 Task: Add a signature Georgia Howard containing Have a great Veterans Day, Georgia Howard to email address softage.8@softage.net and add a label Haircare
Action: Mouse moved to (1093, 60)
Screenshot: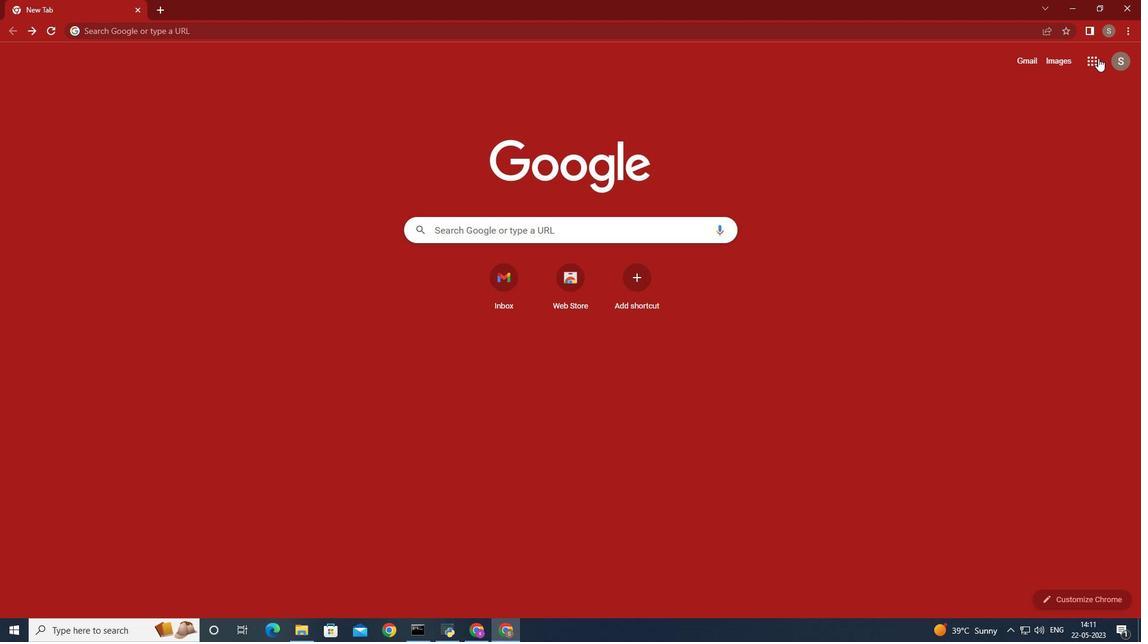 
Action: Mouse pressed left at (1093, 60)
Screenshot: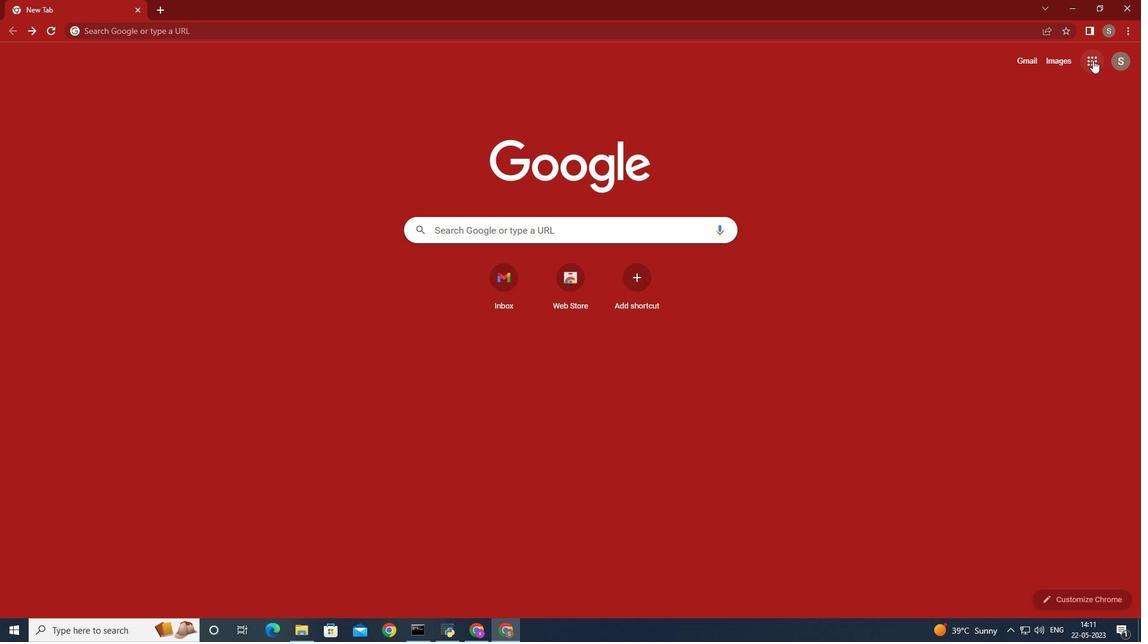 
Action: Mouse moved to (1035, 121)
Screenshot: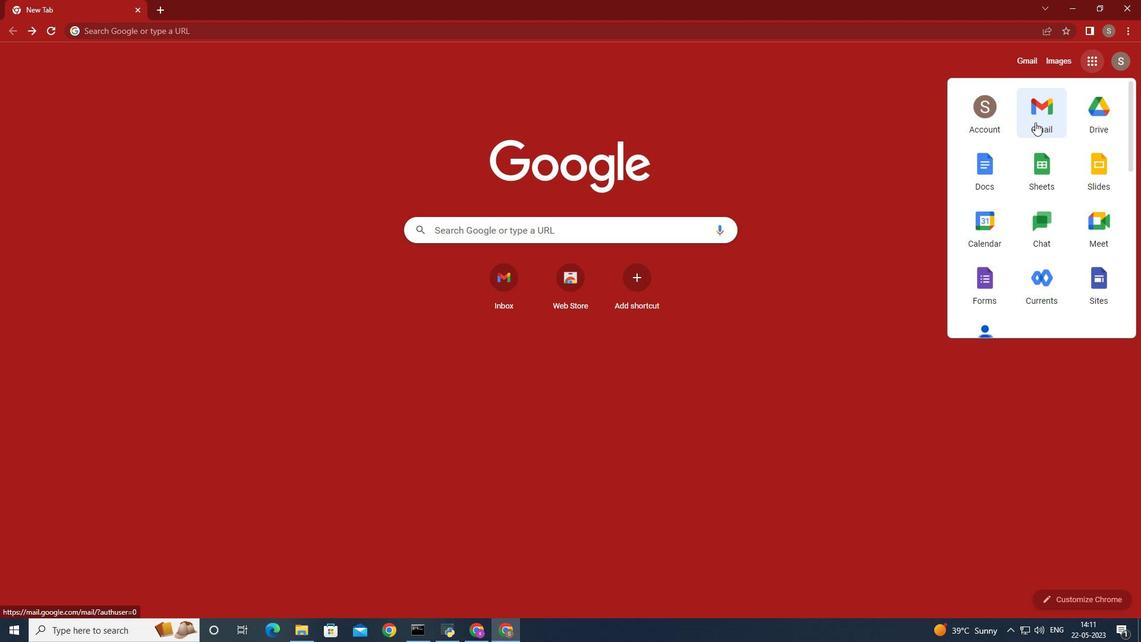 
Action: Mouse pressed left at (1035, 121)
Screenshot: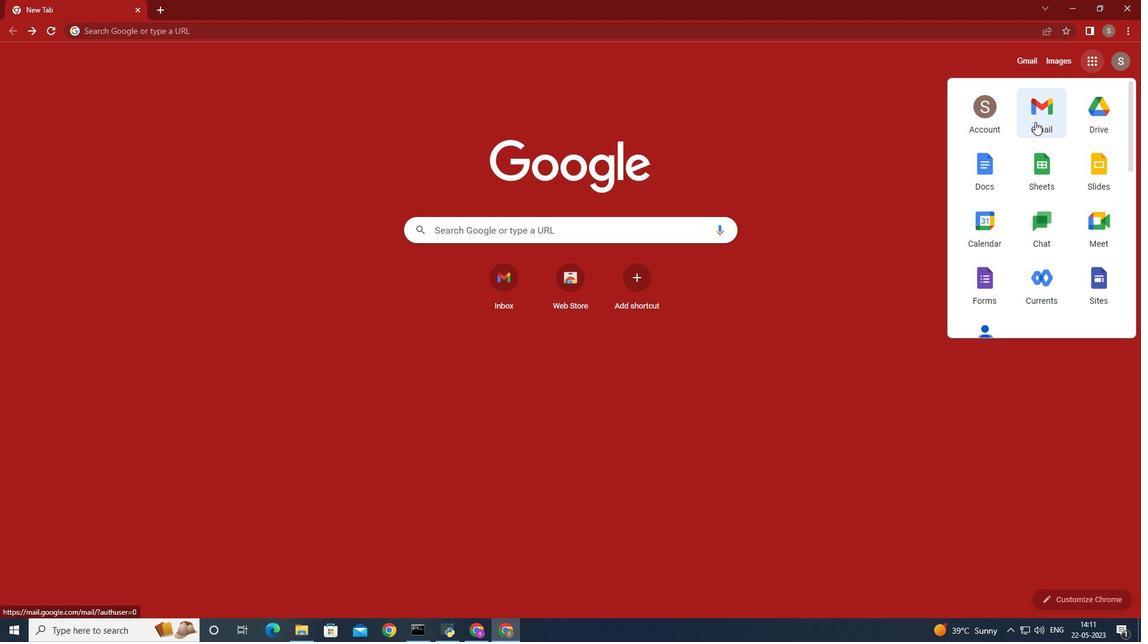 
Action: Mouse moved to (1009, 81)
Screenshot: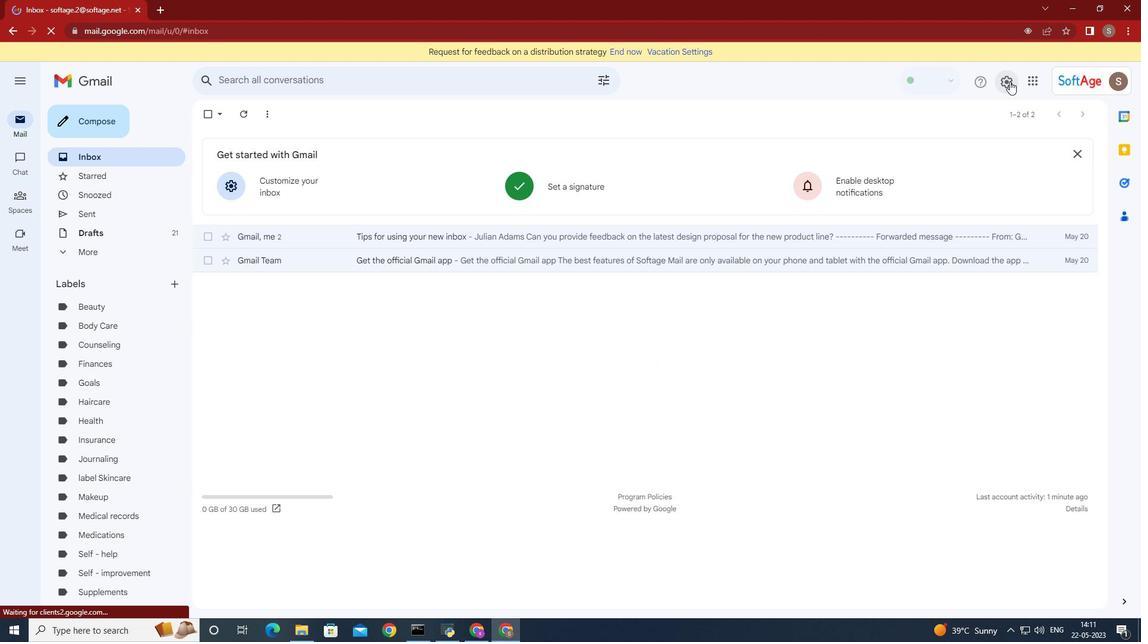 
Action: Mouse pressed left at (1009, 81)
Screenshot: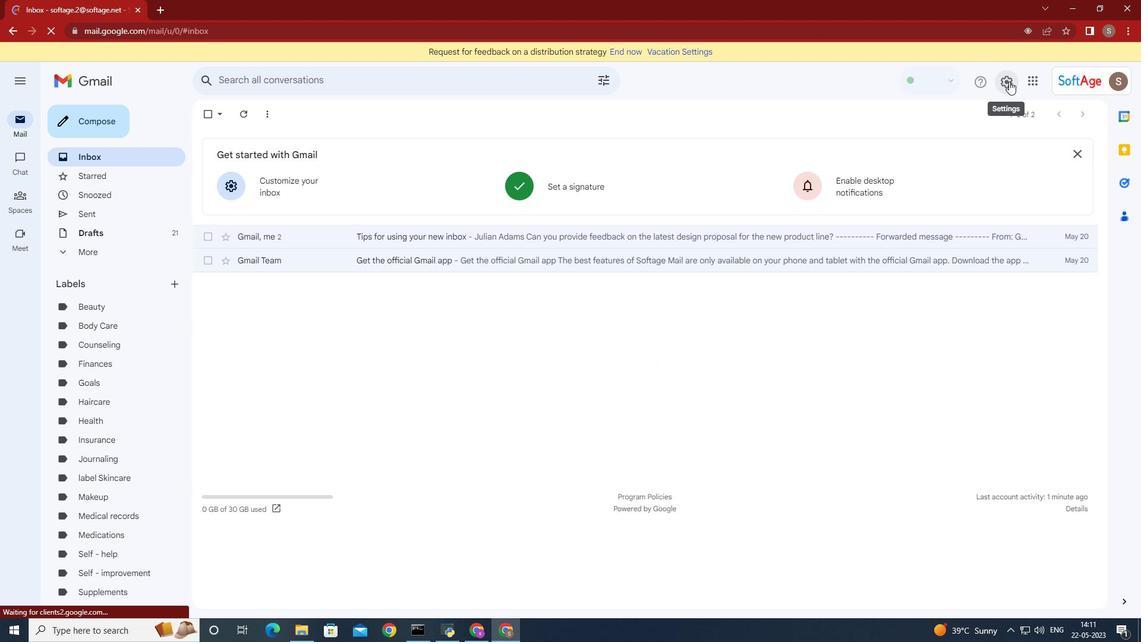 
Action: Mouse moved to (1001, 143)
Screenshot: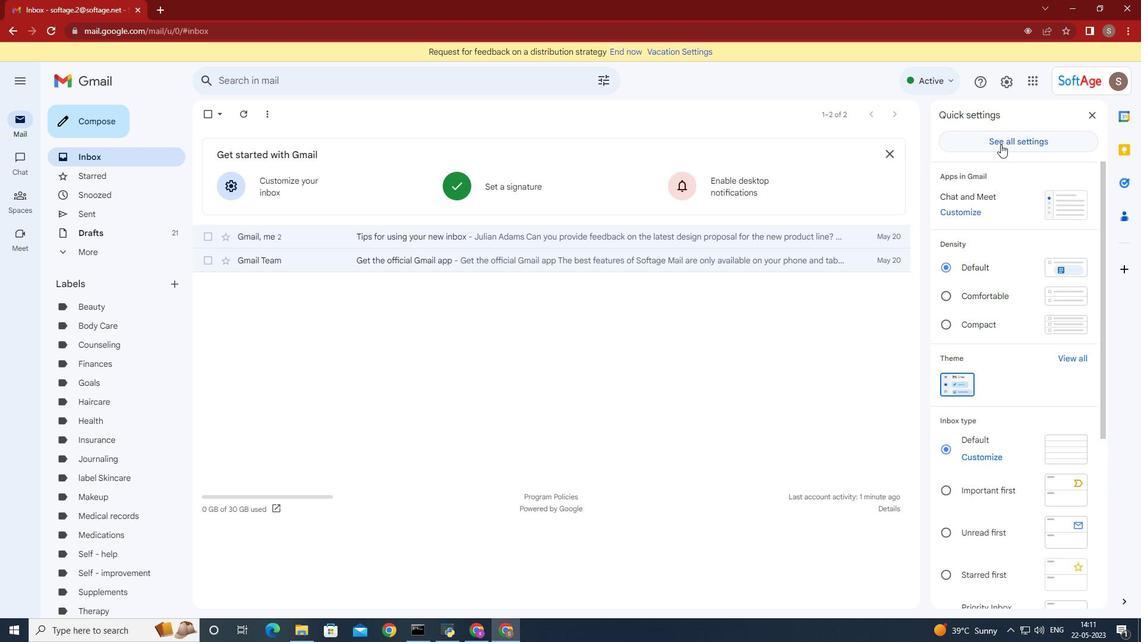 
Action: Mouse pressed left at (1001, 143)
Screenshot: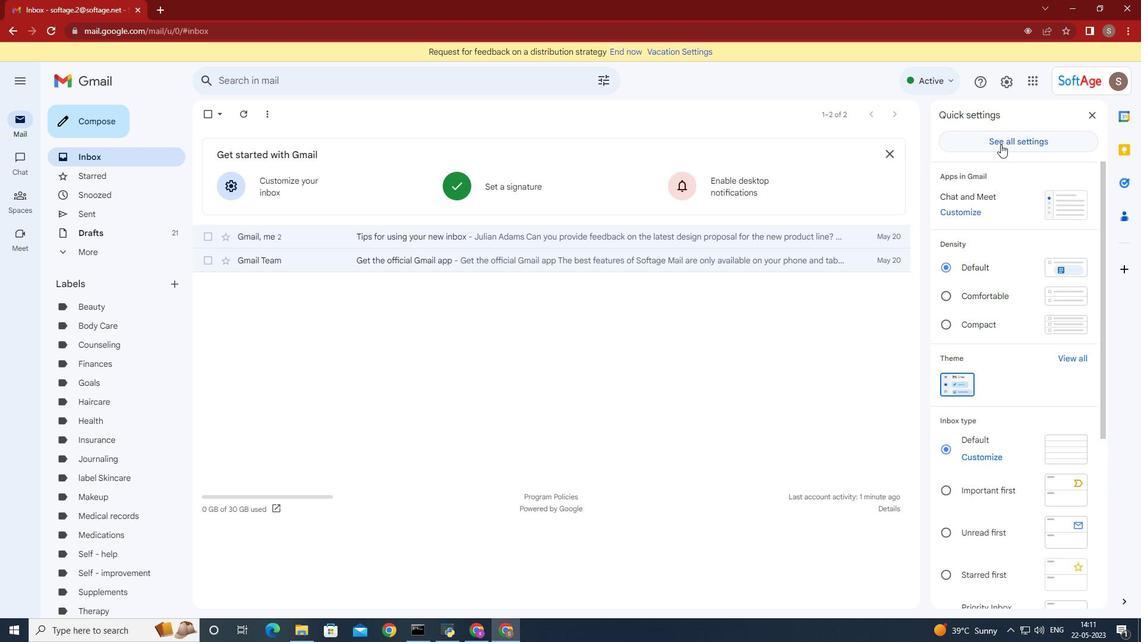 
Action: Mouse moved to (823, 300)
Screenshot: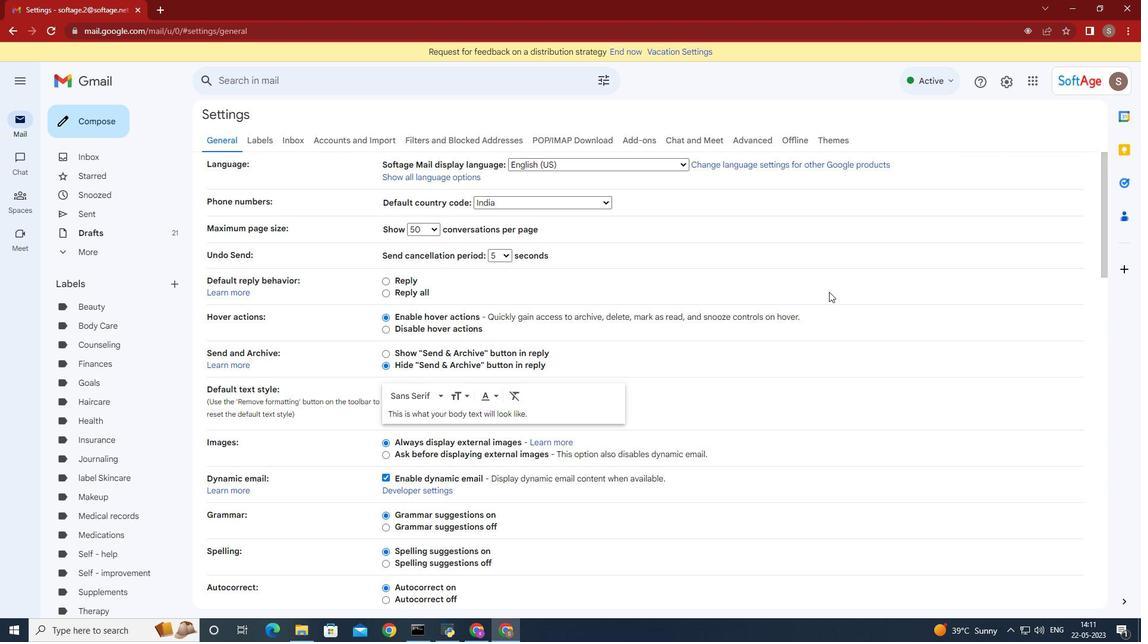 
Action: Mouse scrolled (823, 299) with delta (0, 0)
Screenshot: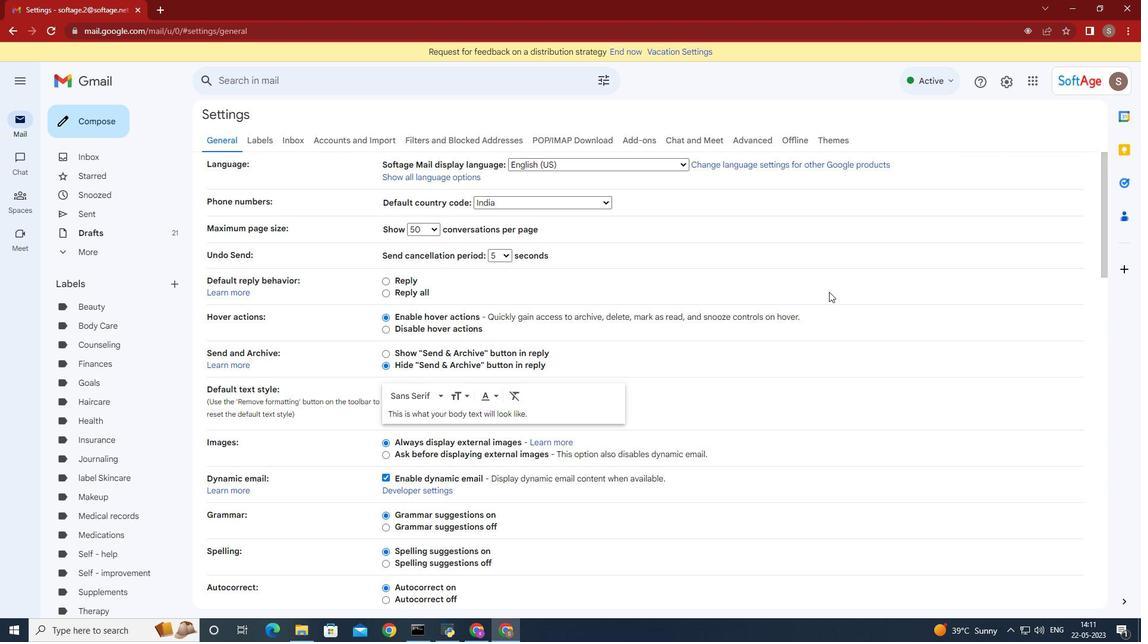 
Action: Mouse moved to (822, 300)
Screenshot: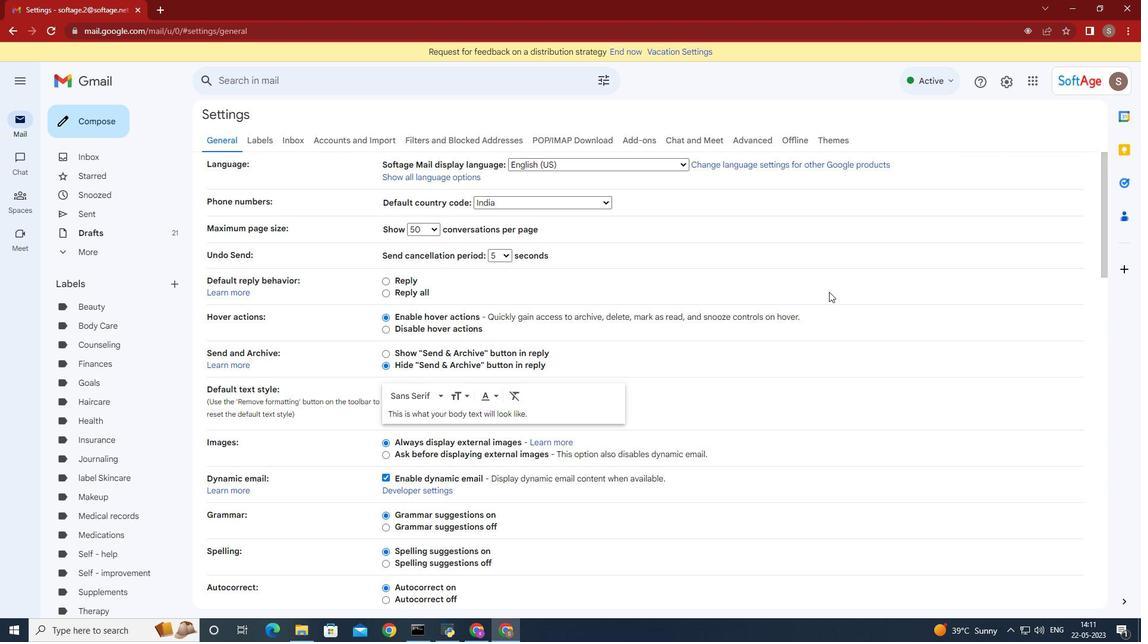 
Action: Mouse scrolled (822, 299) with delta (0, 0)
Screenshot: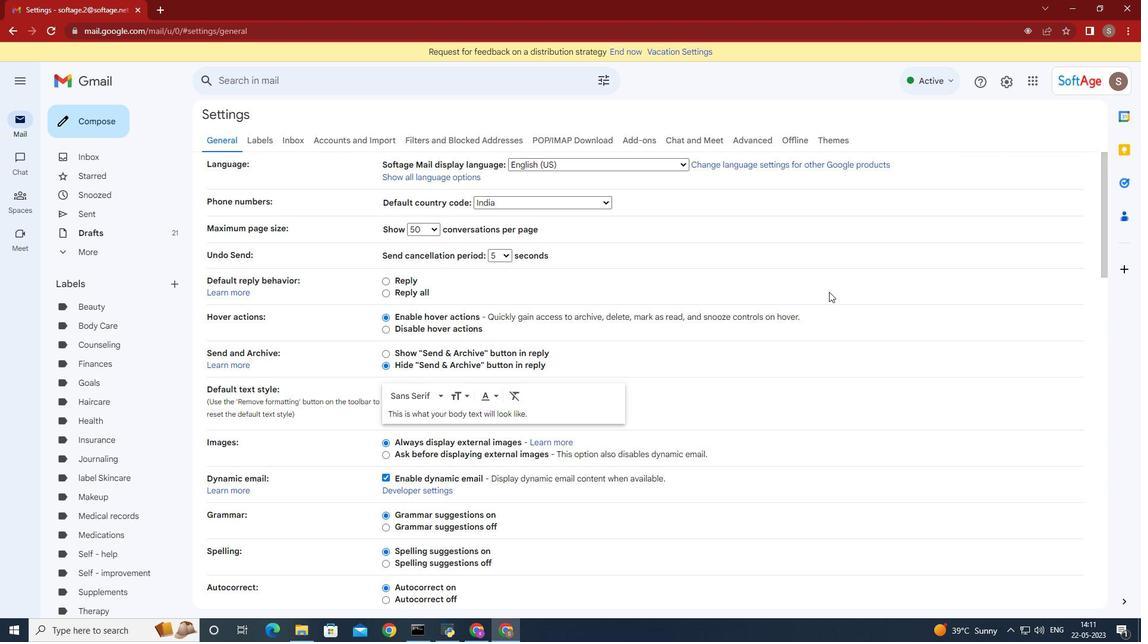 
Action: Mouse moved to (822, 300)
Screenshot: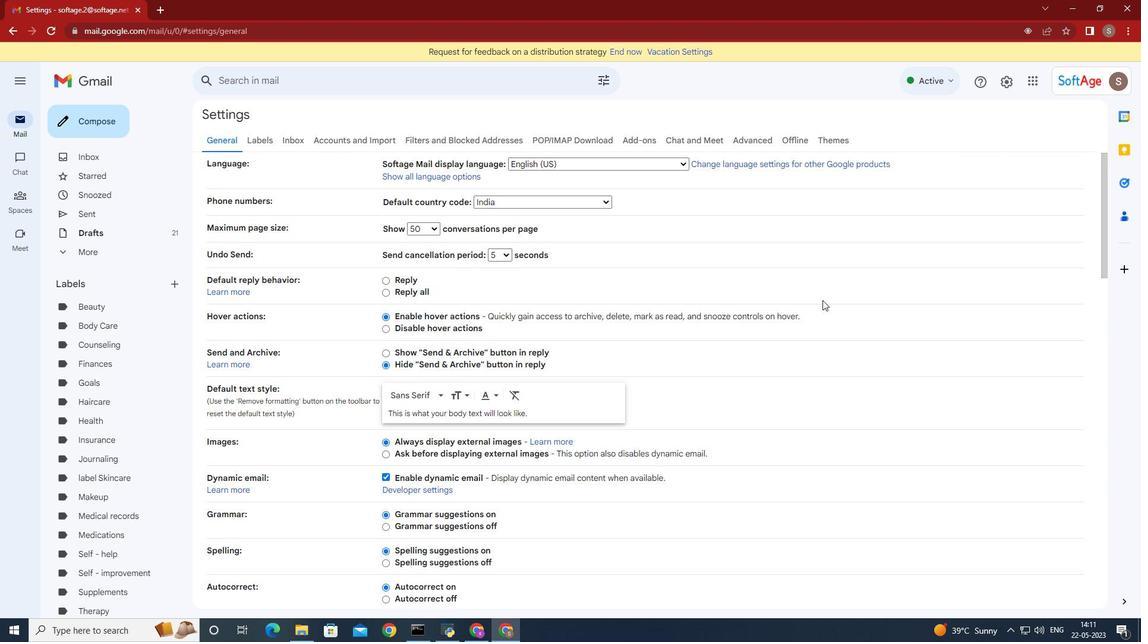 
Action: Mouse scrolled (822, 299) with delta (0, 0)
Screenshot: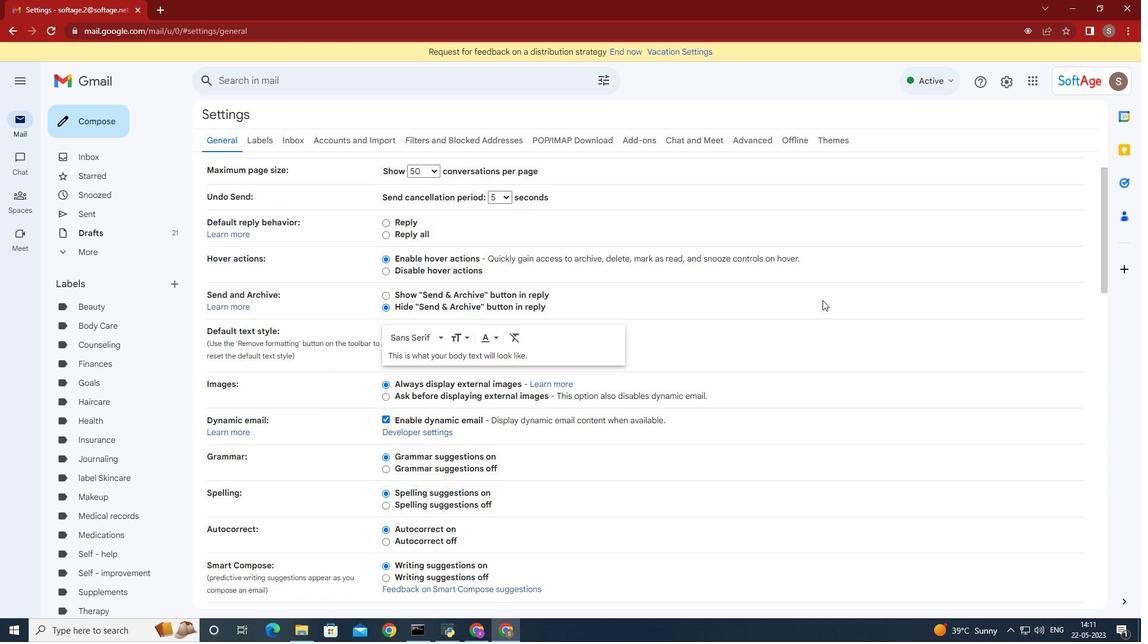 
Action: Mouse moved to (821, 300)
Screenshot: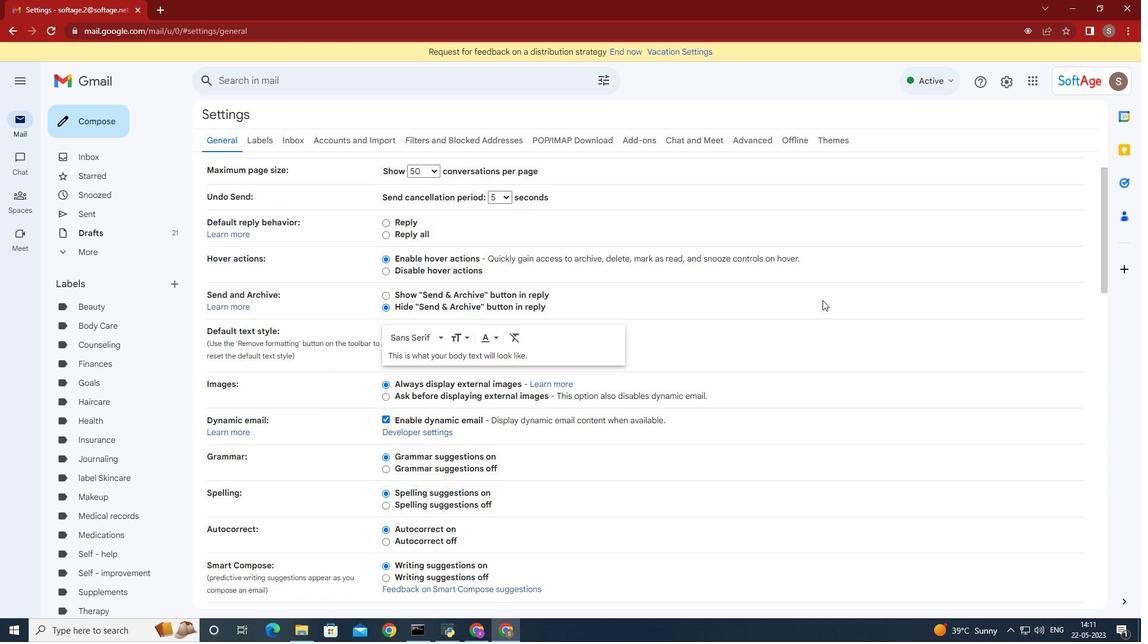 
Action: Mouse scrolled (822, 299) with delta (0, 0)
Screenshot: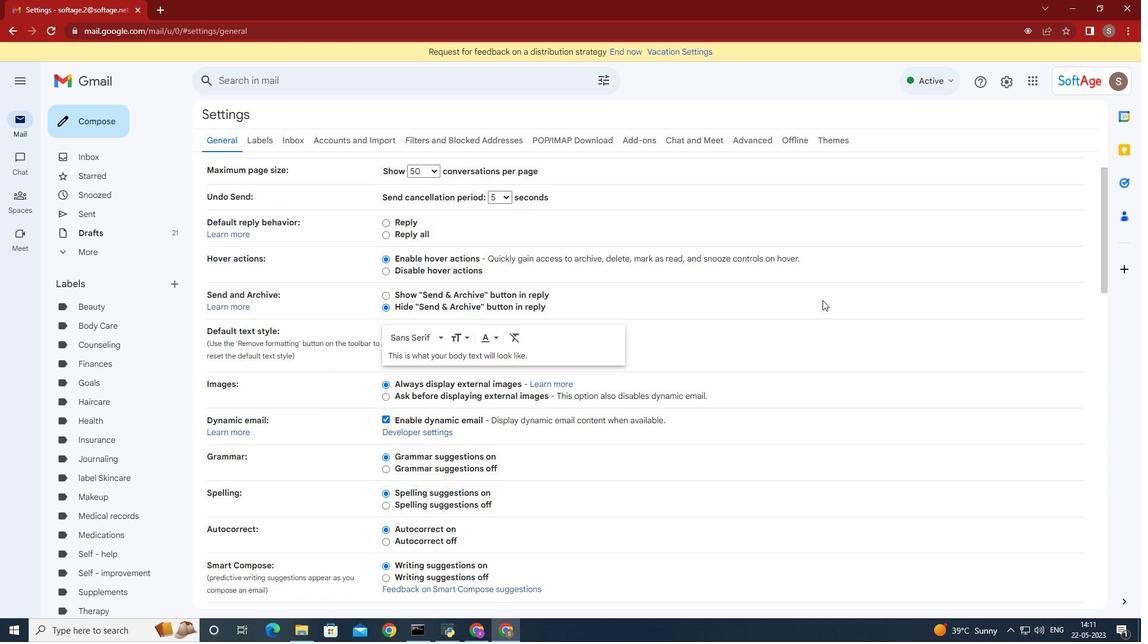 
Action: Mouse moved to (814, 297)
Screenshot: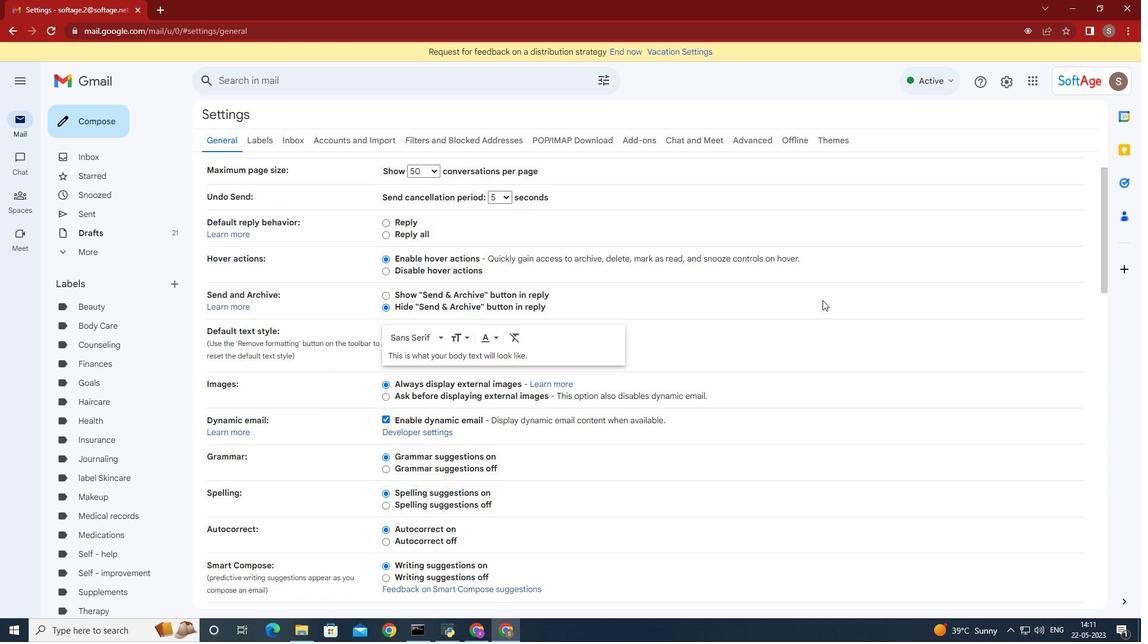 
Action: Mouse scrolled (821, 299) with delta (0, 0)
Screenshot: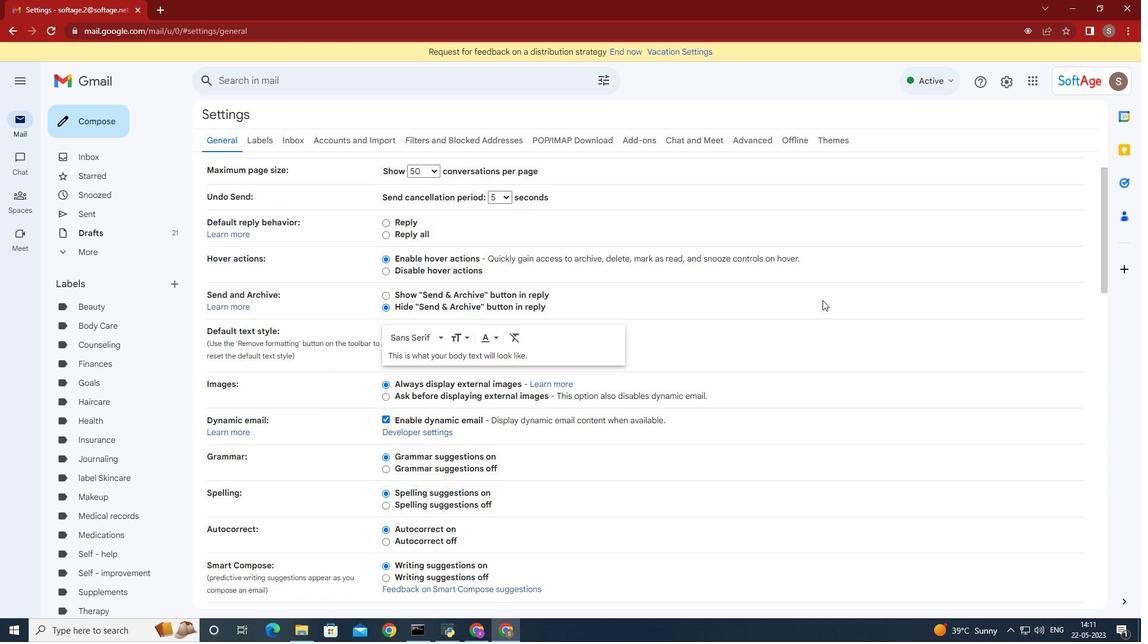 
Action: Mouse moved to (764, 287)
Screenshot: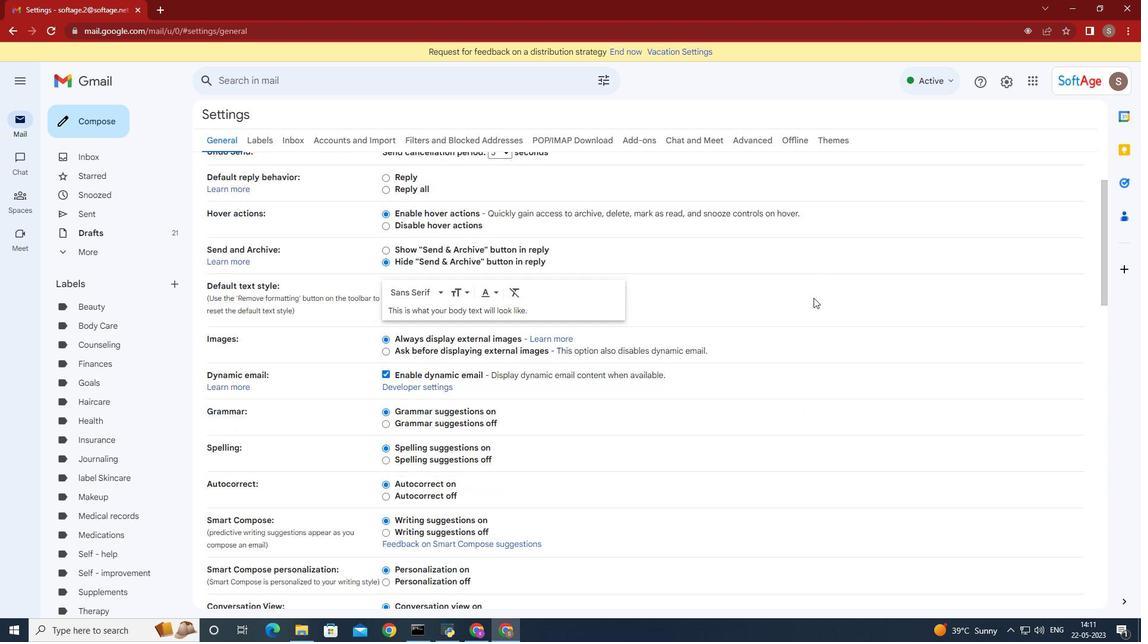 
Action: Mouse scrolled (764, 286) with delta (0, 0)
Screenshot: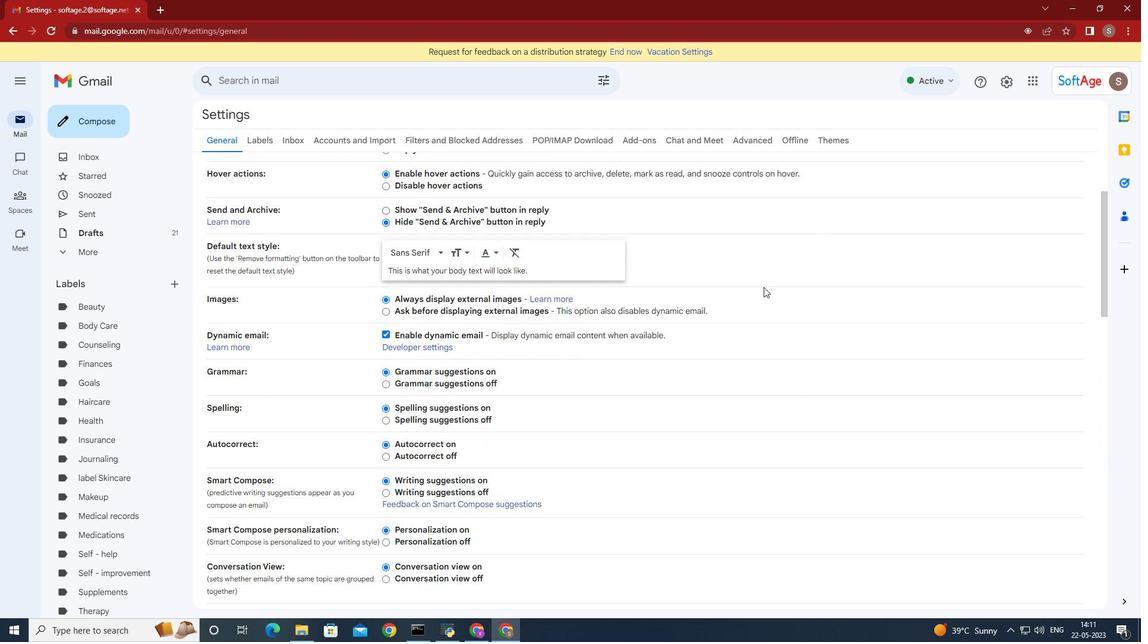 
Action: Mouse scrolled (764, 286) with delta (0, 0)
Screenshot: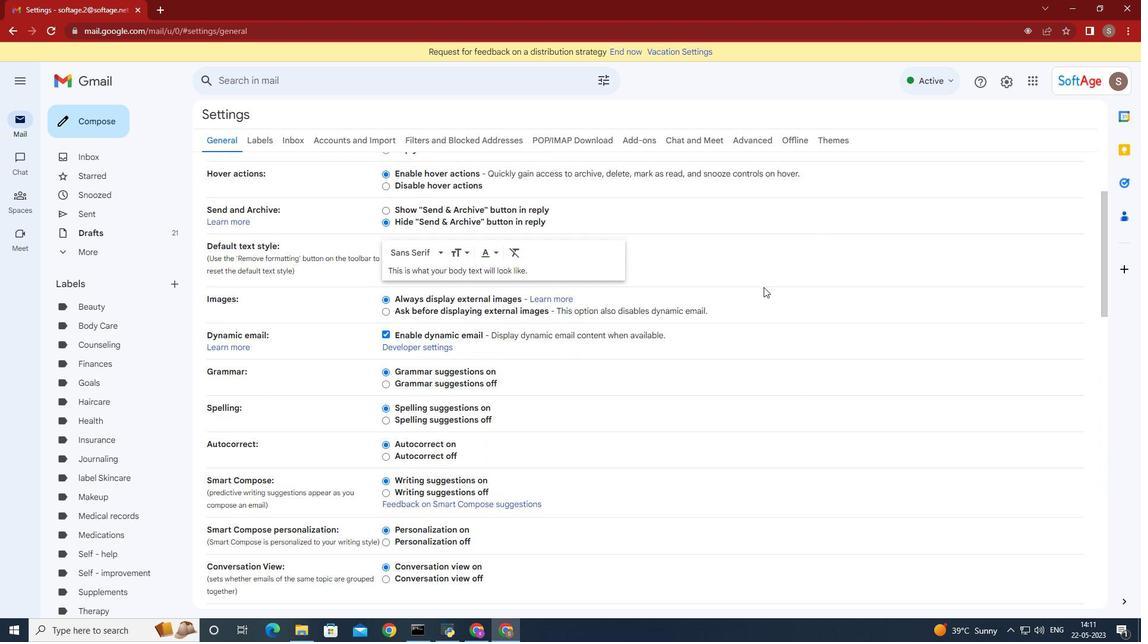 
Action: Mouse scrolled (764, 286) with delta (0, 0)
Screenshot: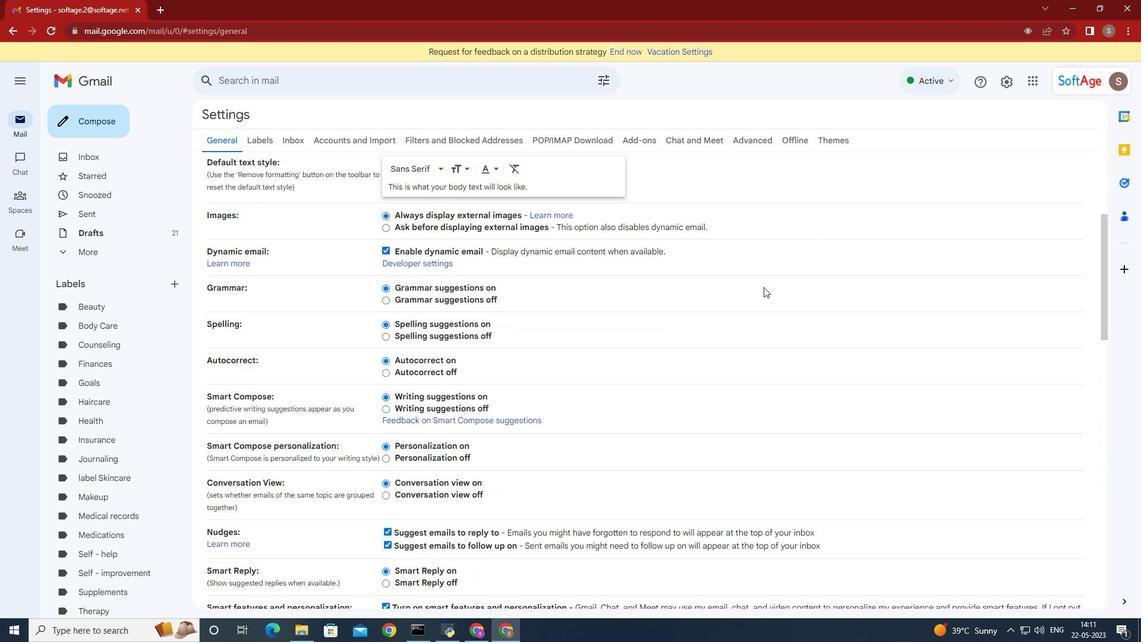 
Action: Mouse scrolled (764, 286) with delta (0, 0)
Screenshot: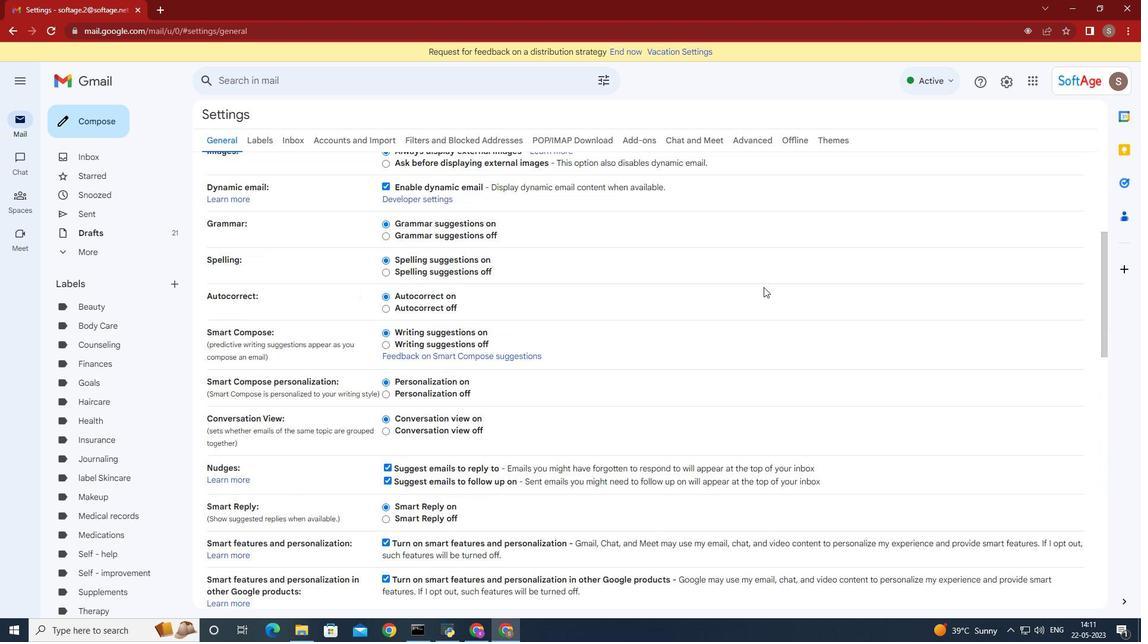 
Action: Mouse moved to (877, 588)
Screenshot: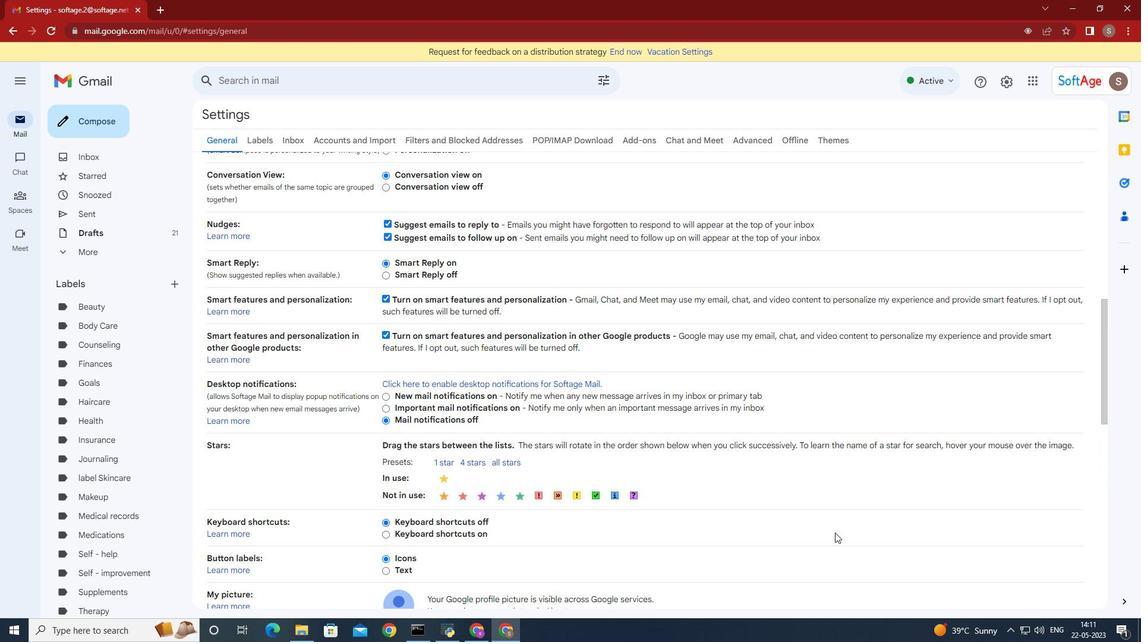 
Action: Mouse scrolled (877, 588) with delta (0, 0)
Screenshot: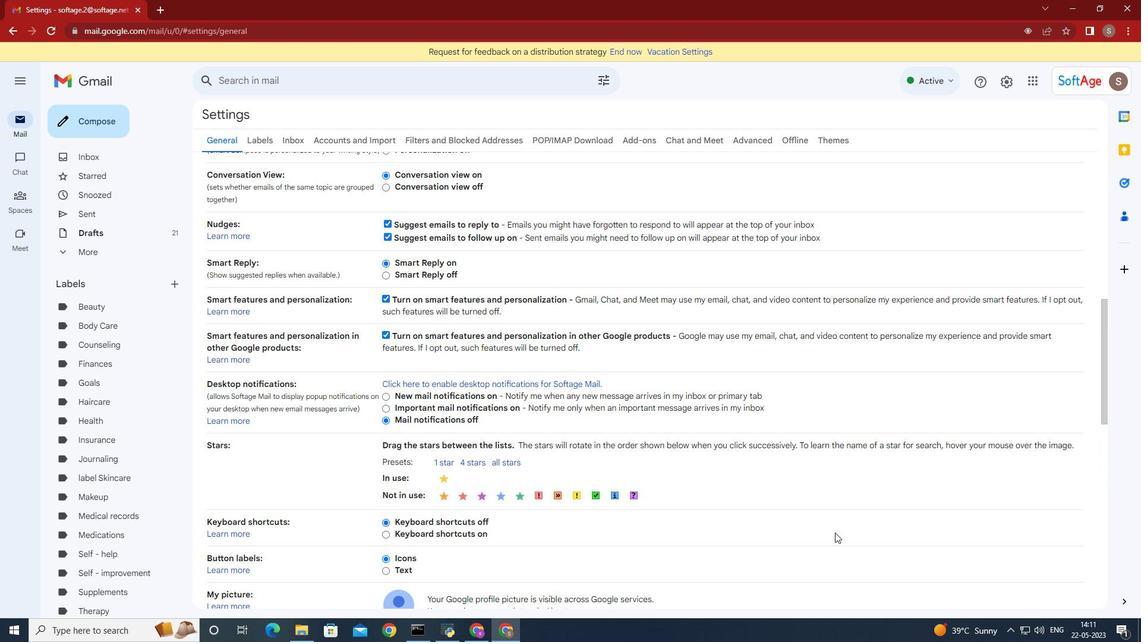 
Action: Mouse moved to (872, 621)
Screenshot: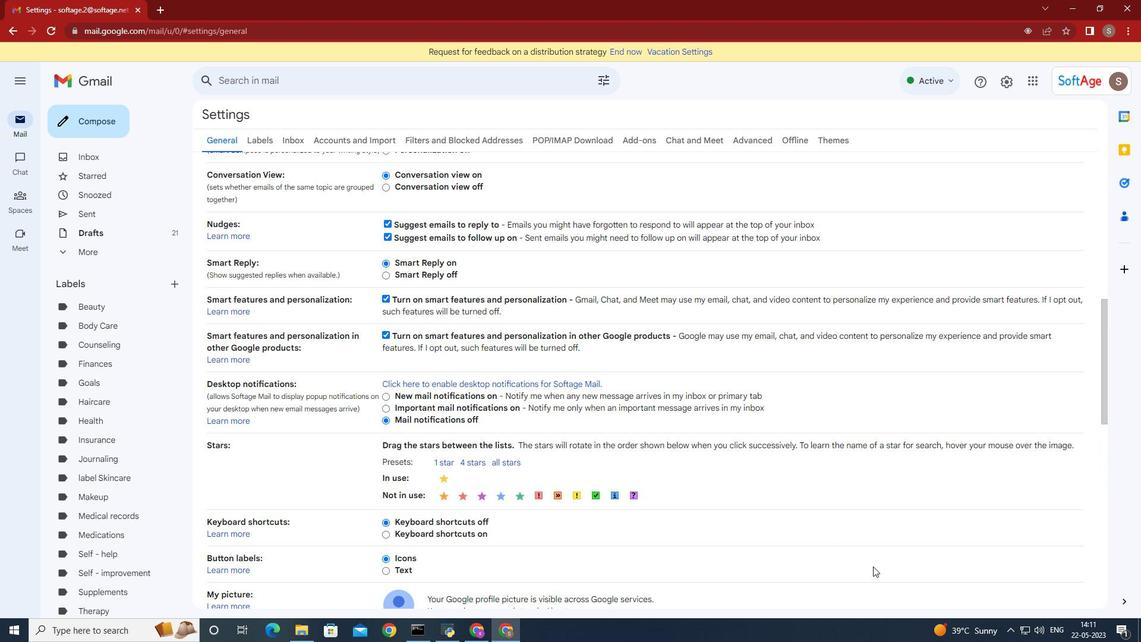 
Action: Mouse scrolled (872, 620) with delta (0, 0)
Screenshot: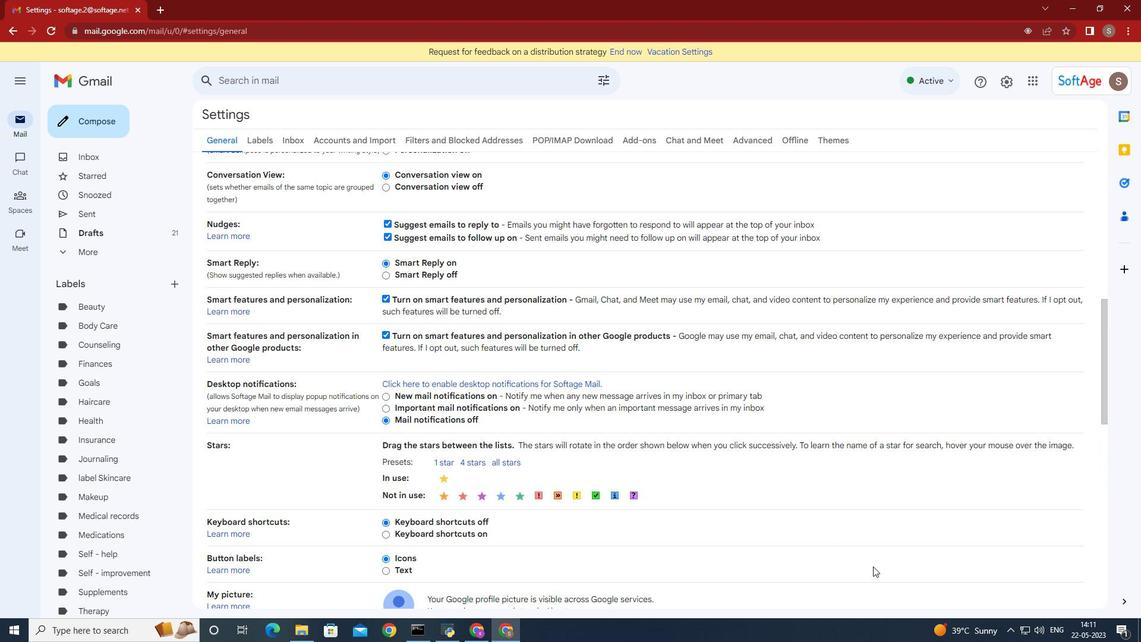 
Action: Mouse moved to (910, 413)
Screenshot: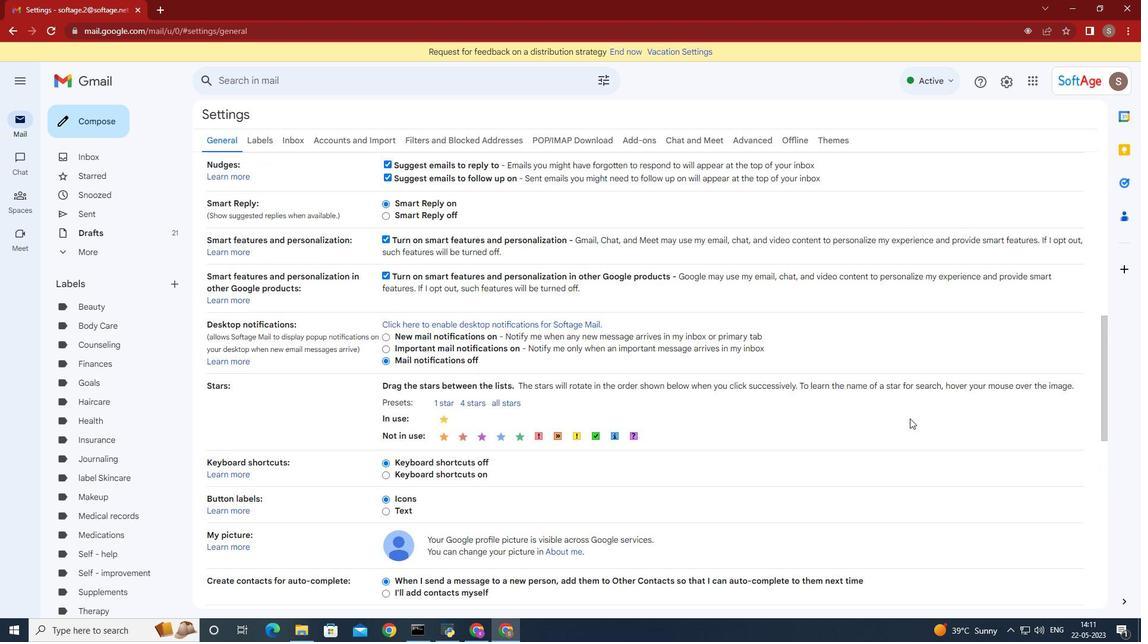 
Action: Mouse scrolled (910, 413) with delta (0, 0)
Screenshot: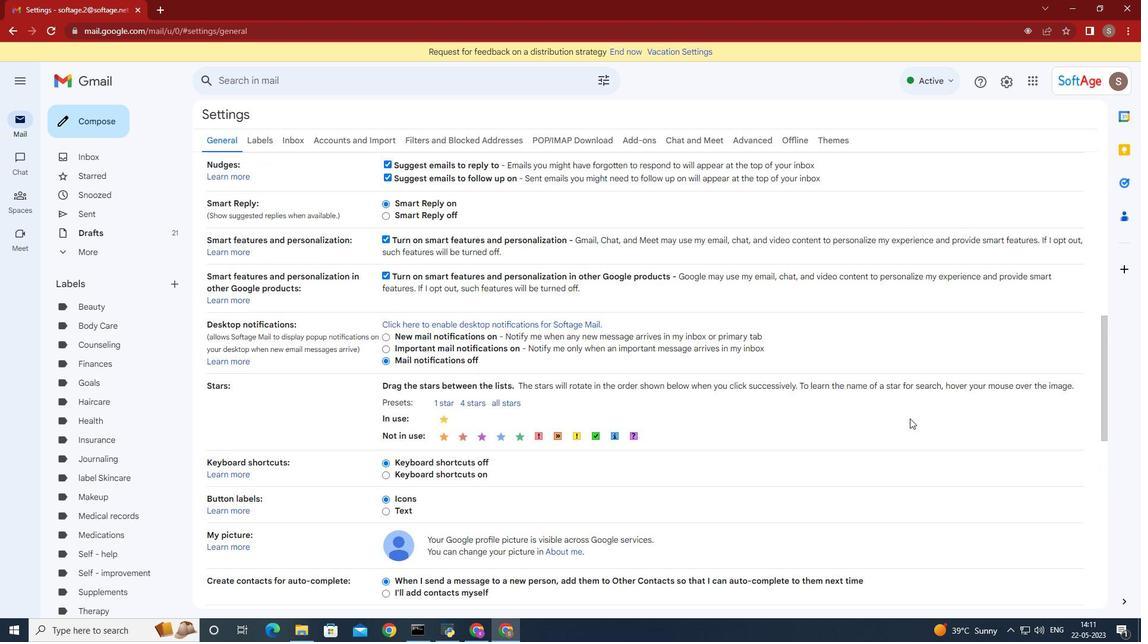 
Action: Mouse moved to (896, 420)
Screenshot: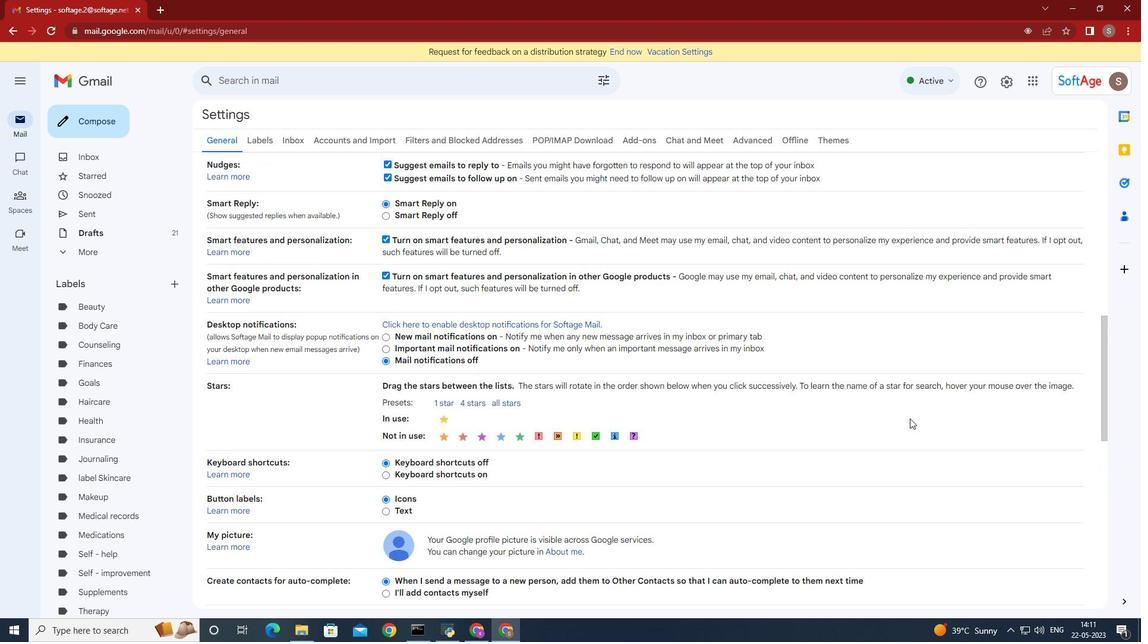 
Action: Mouse scrolled (896, 420) with delta (0, 0)
Screenshot: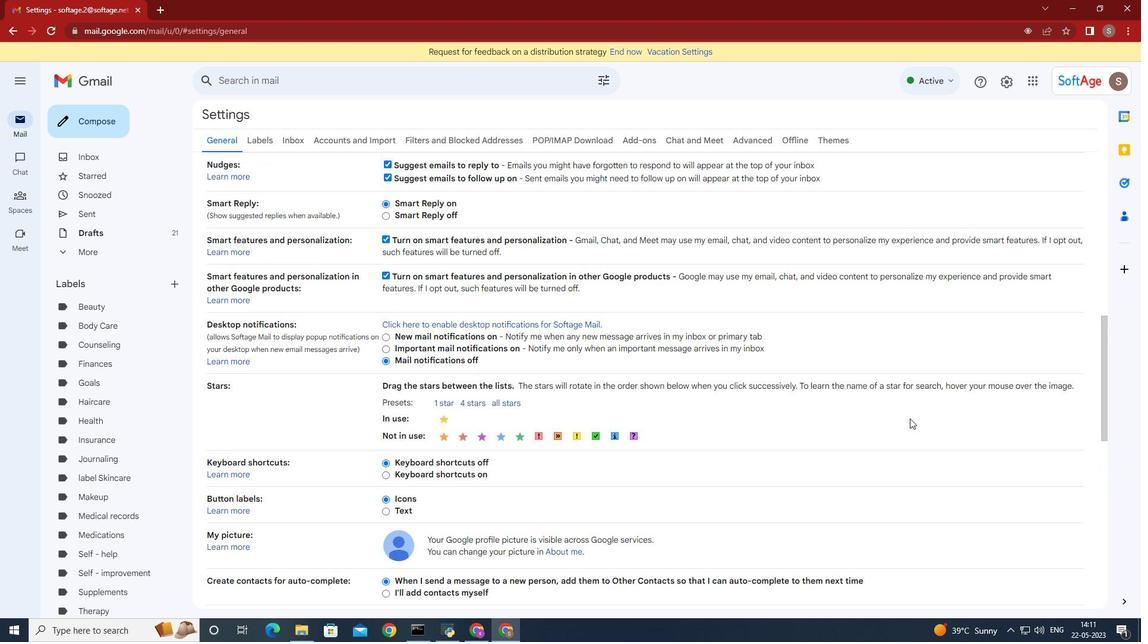 
Action: Mouse moved to (885, 426)
Screenshot: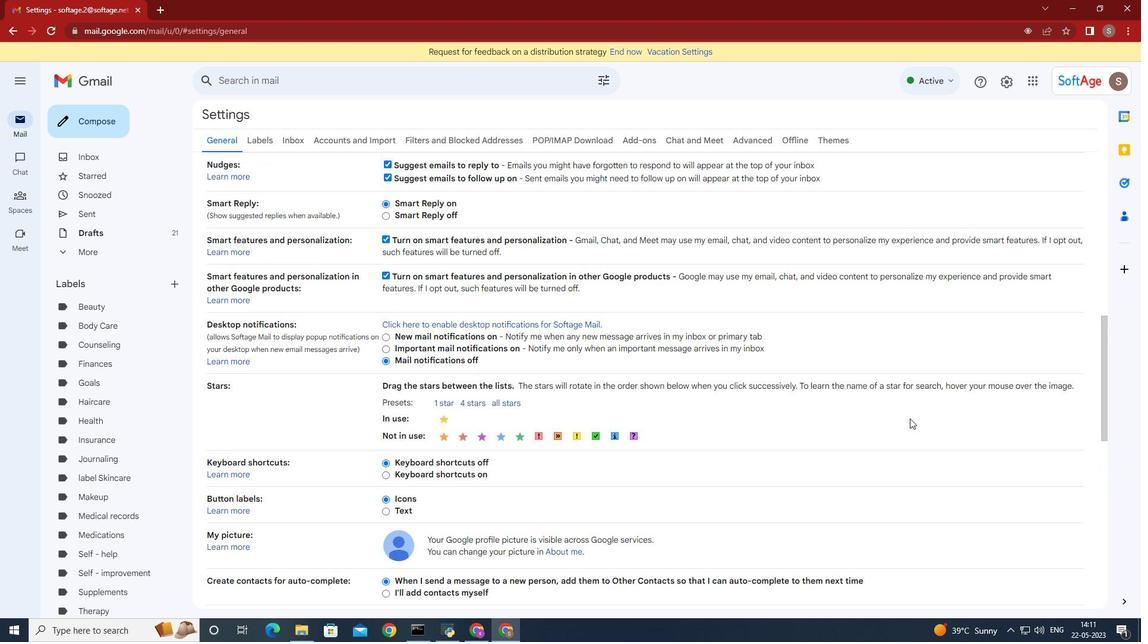 
Action: Mouse scrolled (885, 425) with delta (0, 0)
Screenshot: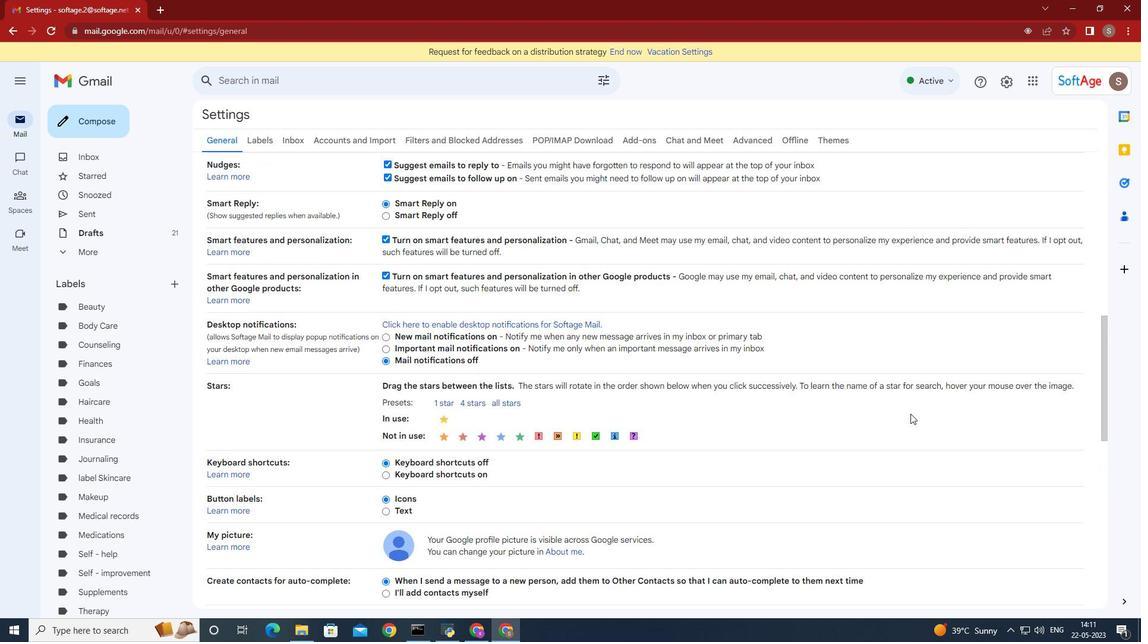 
Action: Mouse moved to (852, 601)
Screenshot: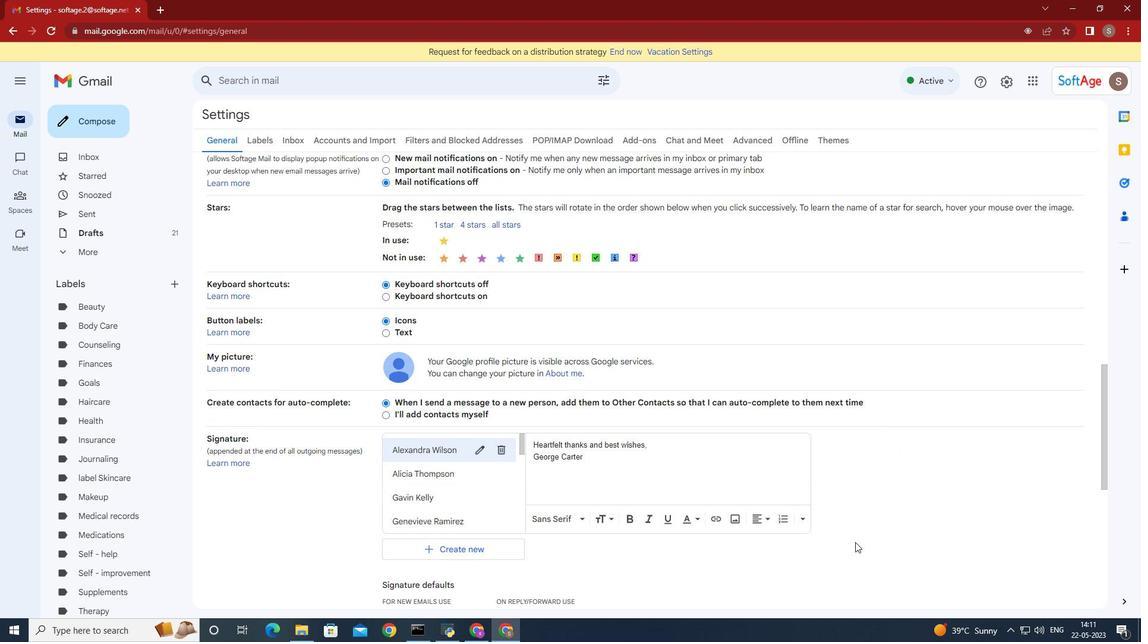 
Action: Mouse scrolled (852, 601) with delta (0, 0)
Screenshot: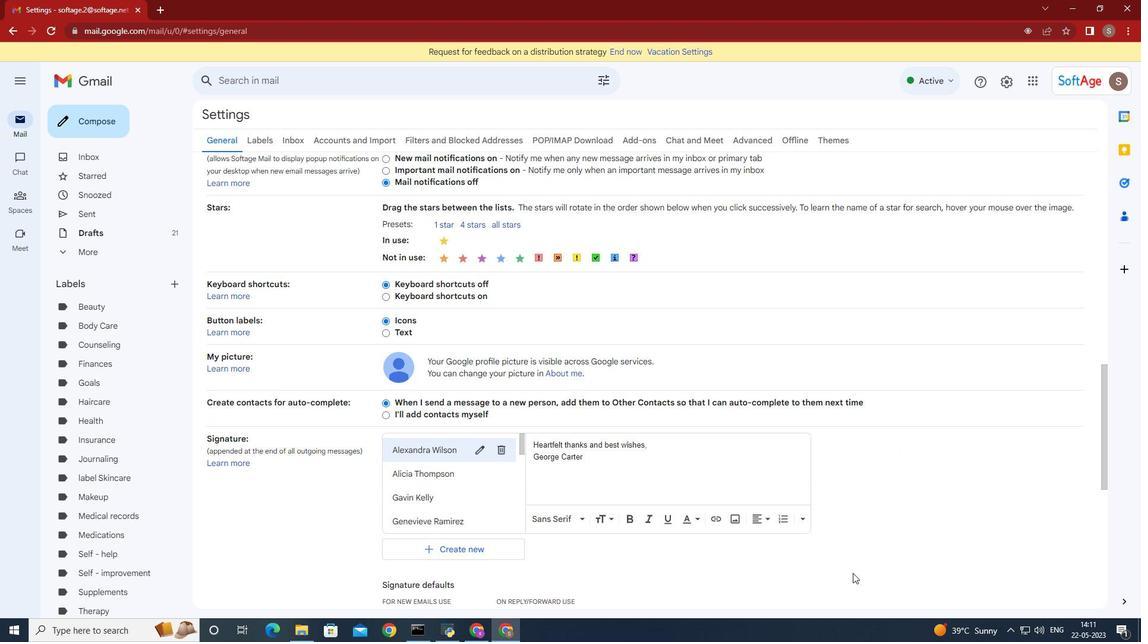 
Action: Mouse moved to (849, 608)
Screenshot: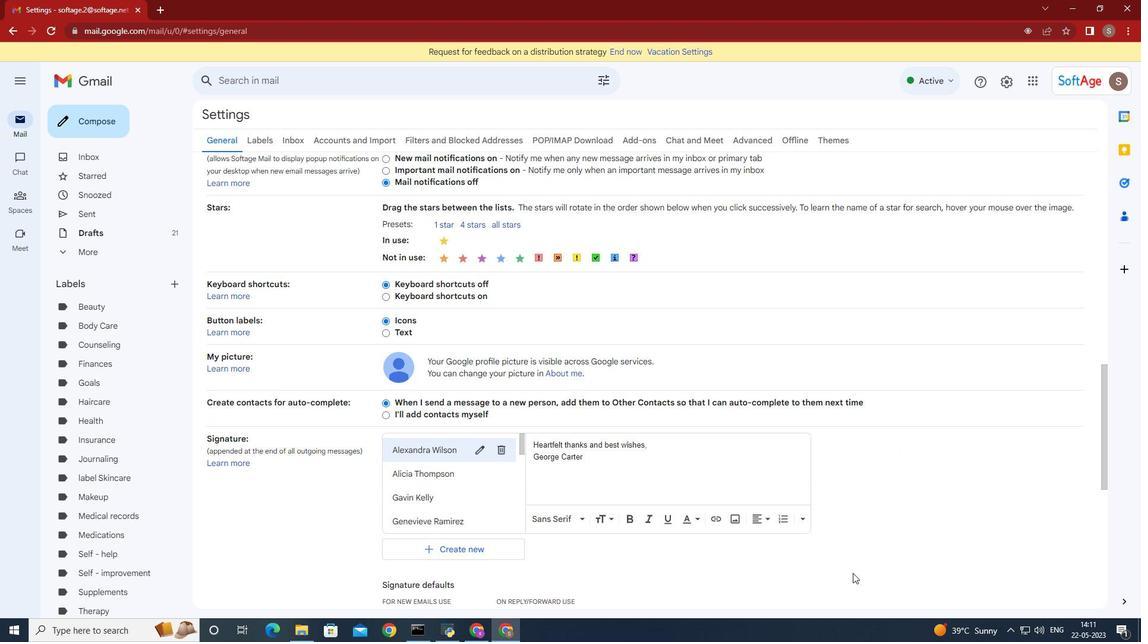 
Action: Mouse scrolled (849, 607) with delta (0, 0)
Screenshot: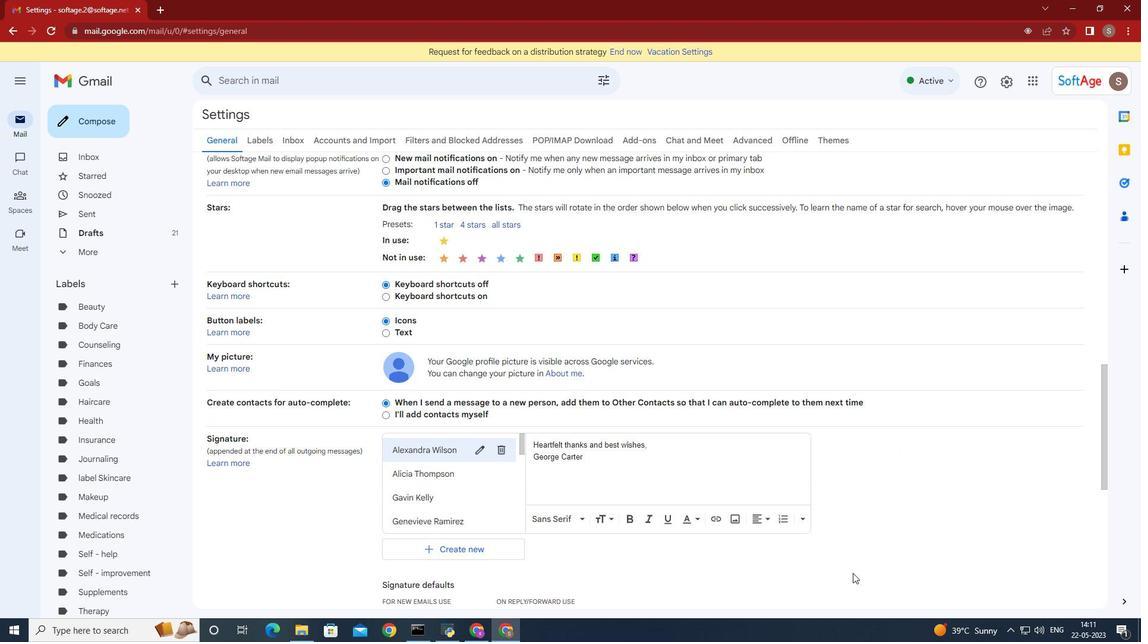 
Action: Mouse moved to (494, 426)
Screenshot: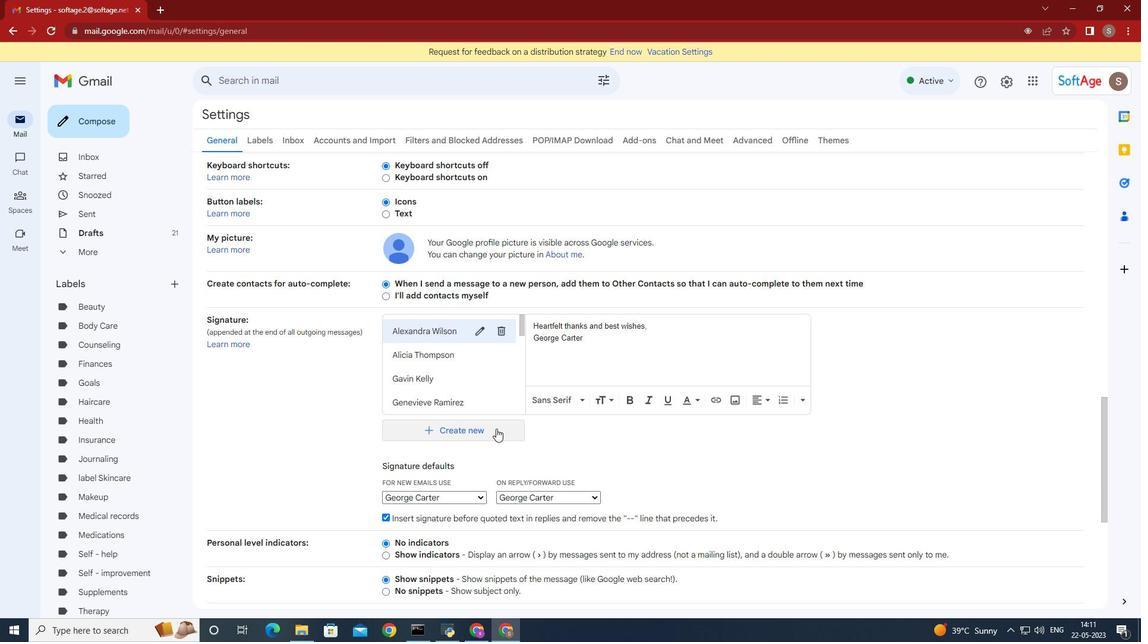 
Action: Mouse pressed left at (494, 426)
Screenshot: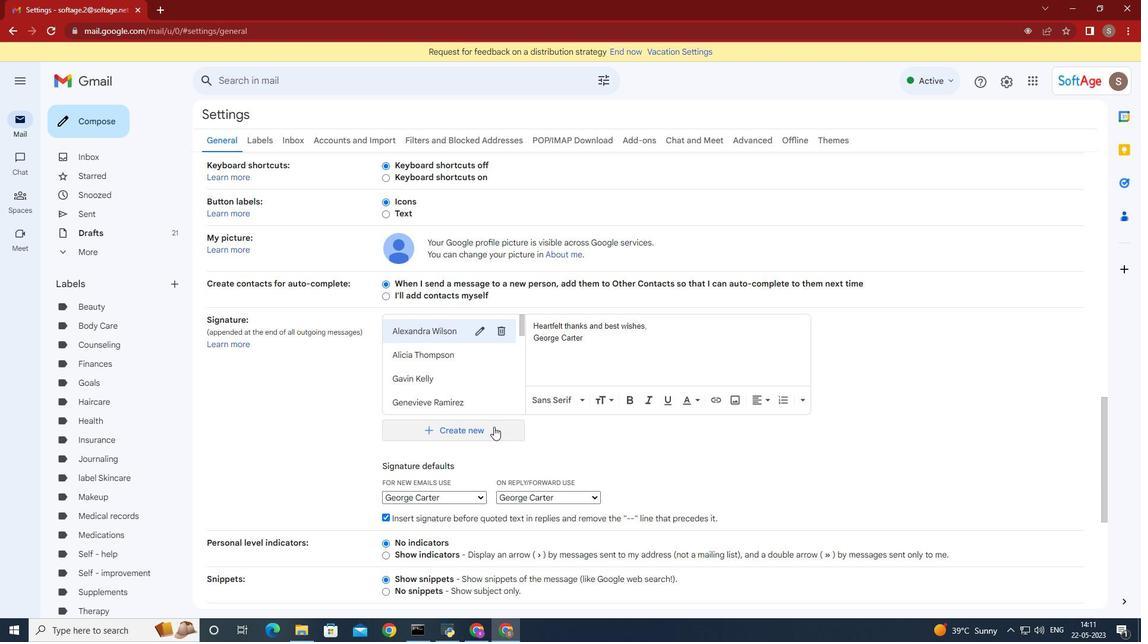 
Action: Mouse moved to (546, 380)
Screenshot: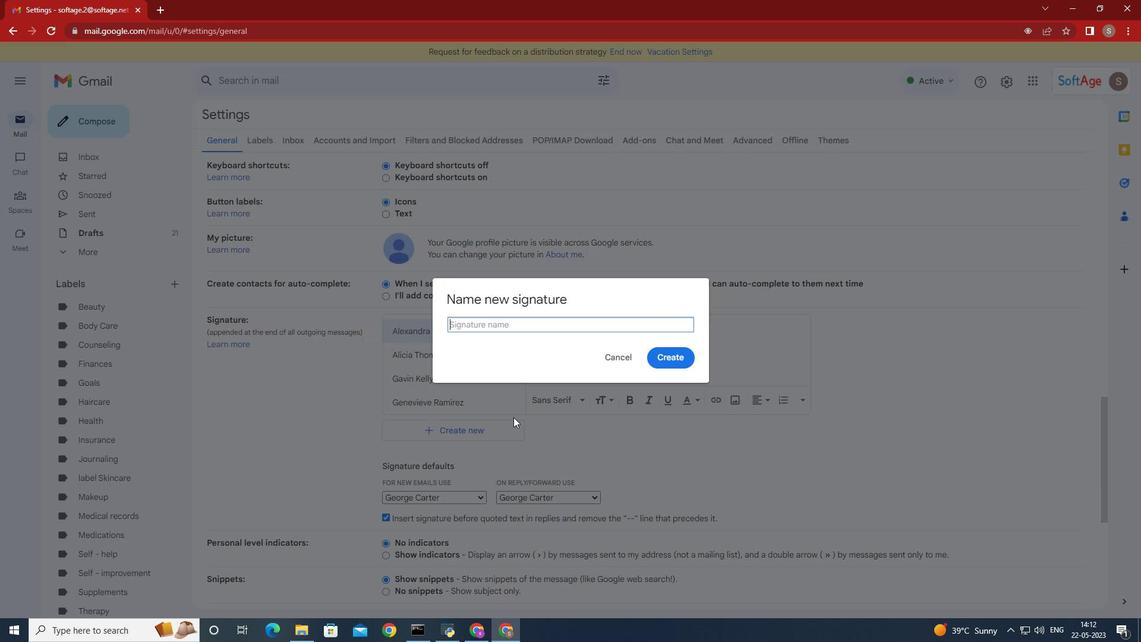 
Action: Key pressed <Key.shift><Key.shift><Key.shift><Key.shift><Key.shift>Georgia<Key.space><Key.shift>Howard
Screenshot: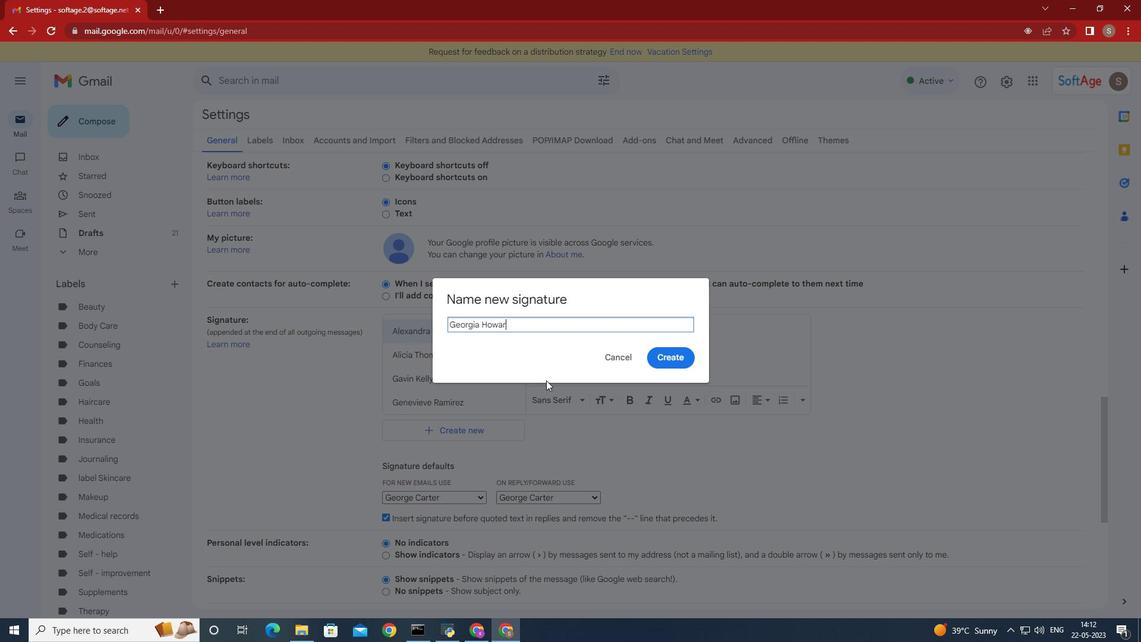 
Action: Mouse moved to (679, 352)
Screenshot: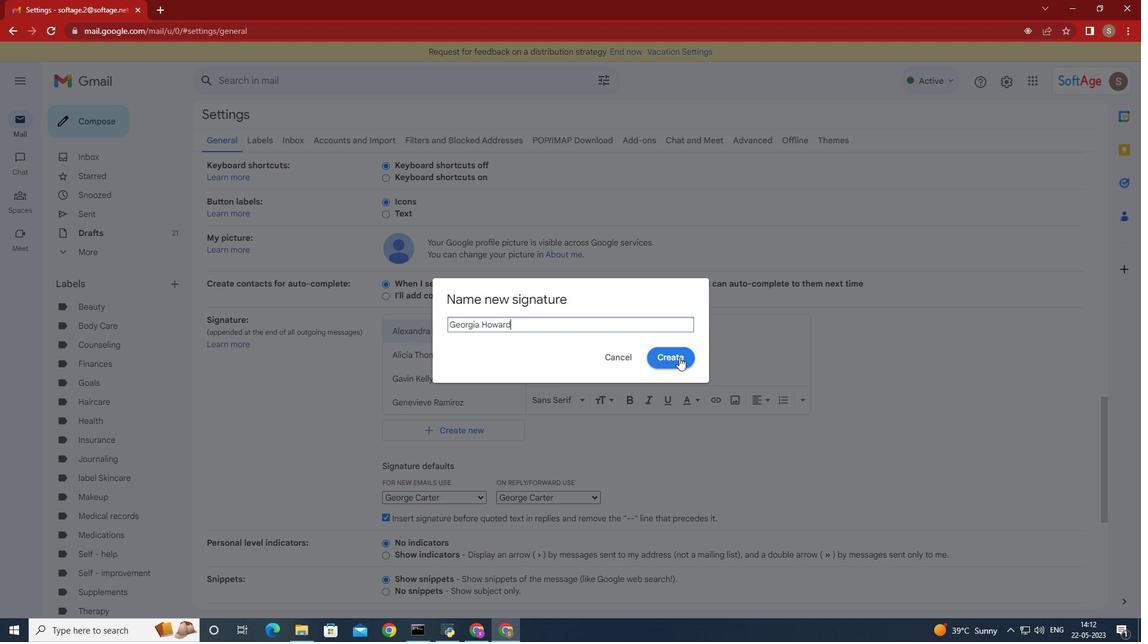 
Action: Mouse pressed left at (679, 352)
Screenshot: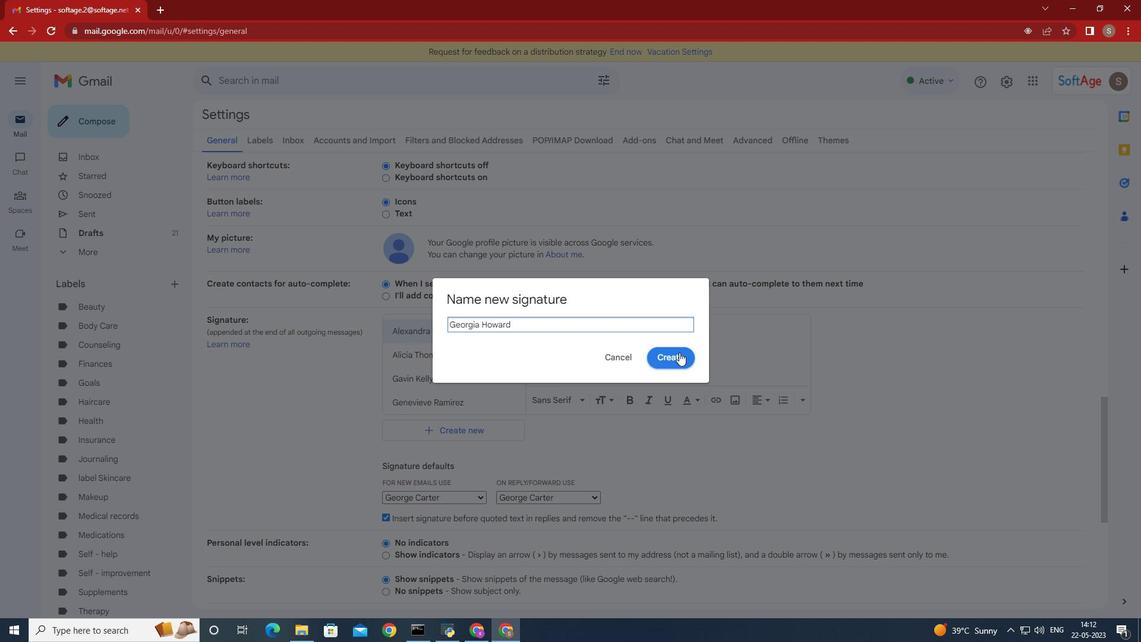 
Action: Mouse moved to (674, 368)
Screenshot: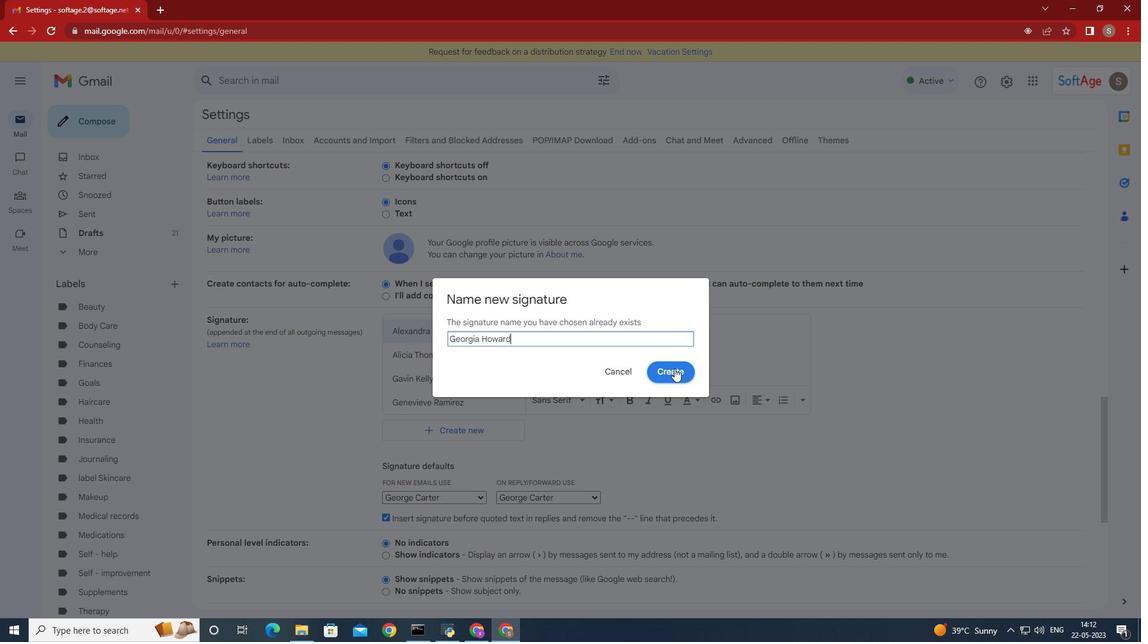 
Action: Mouse pressed left at (674, 368)
Screenshot: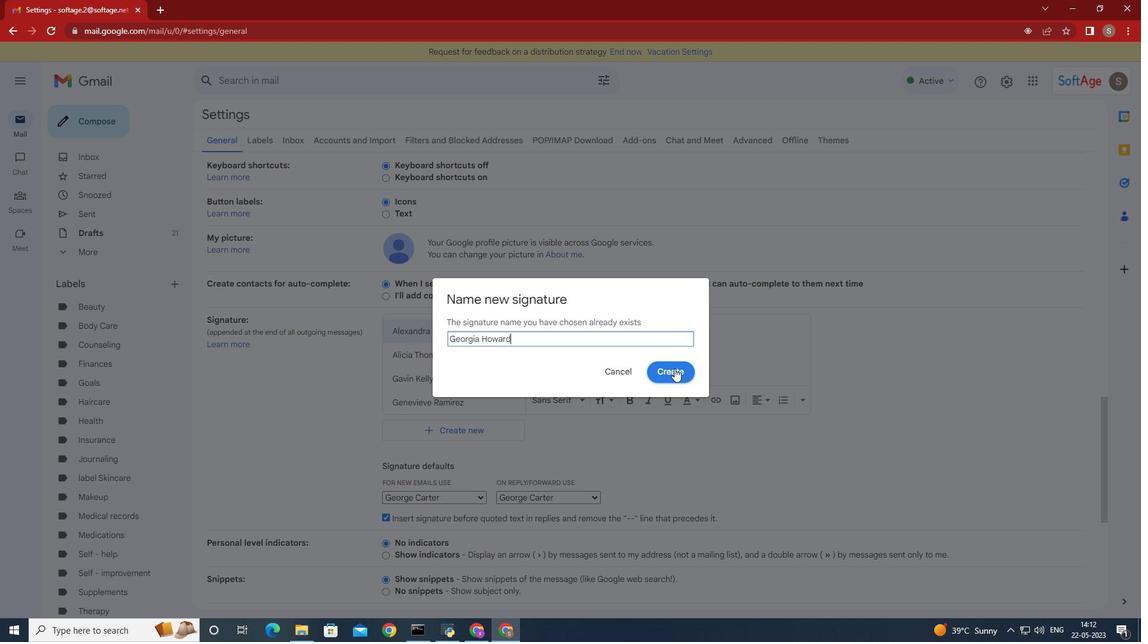 
Action: Mouse moved to (616, 374)
Screenshot: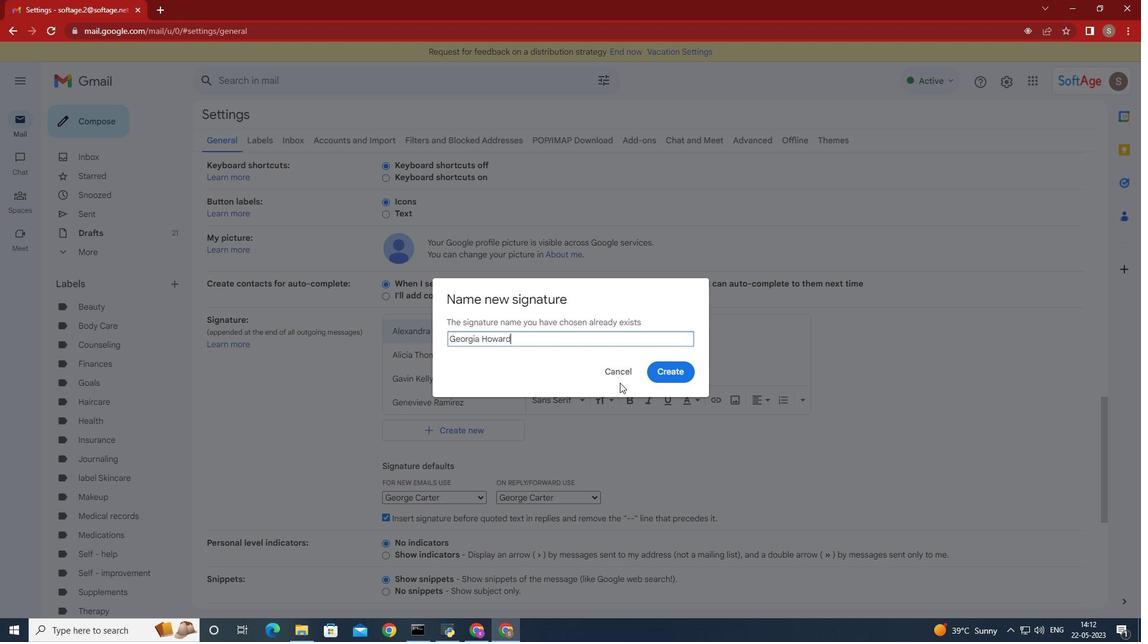 
Action: Mouse pressed left at (616, 374)
Screenshot: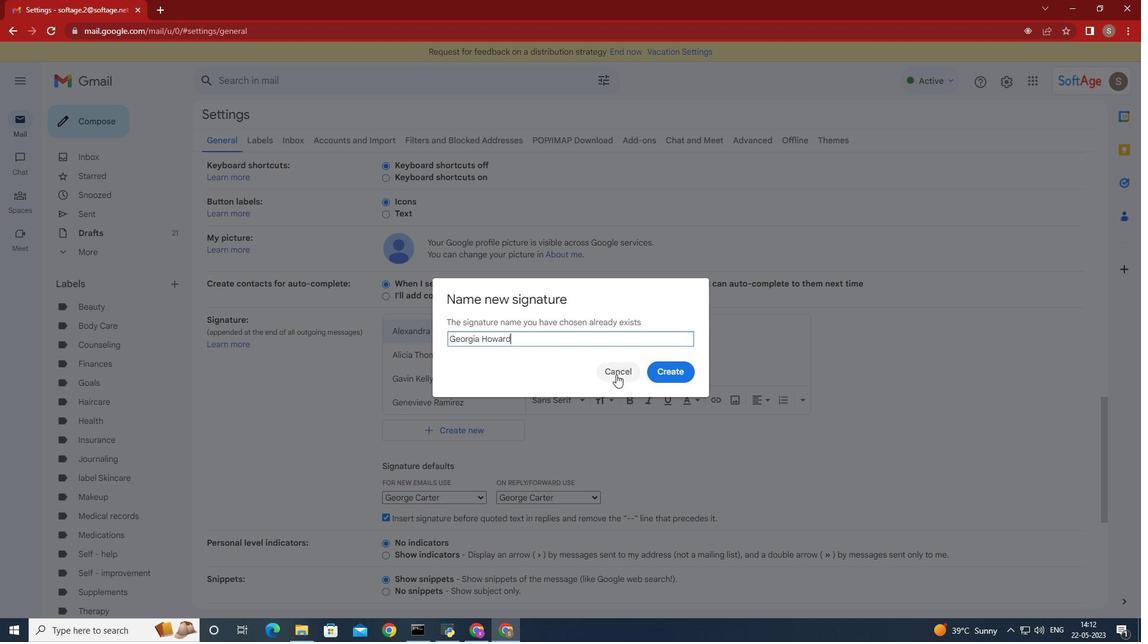 
Action: Mouse moved to (606, 338)
Screenshot: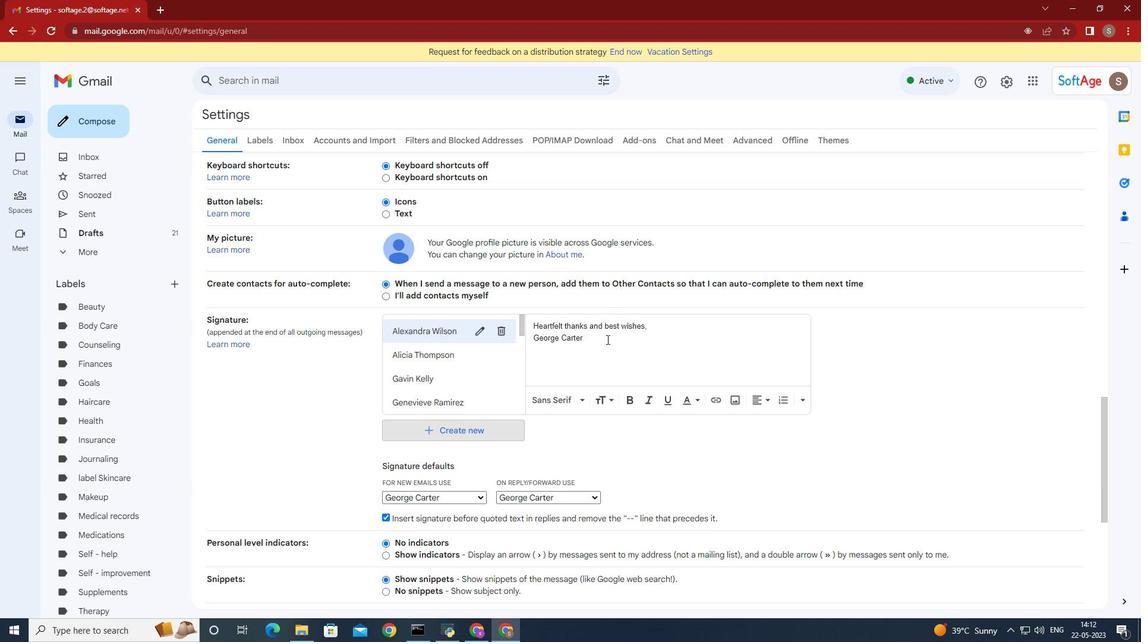 
Action: Mouse pressed left at (606, 338)
Screenshot: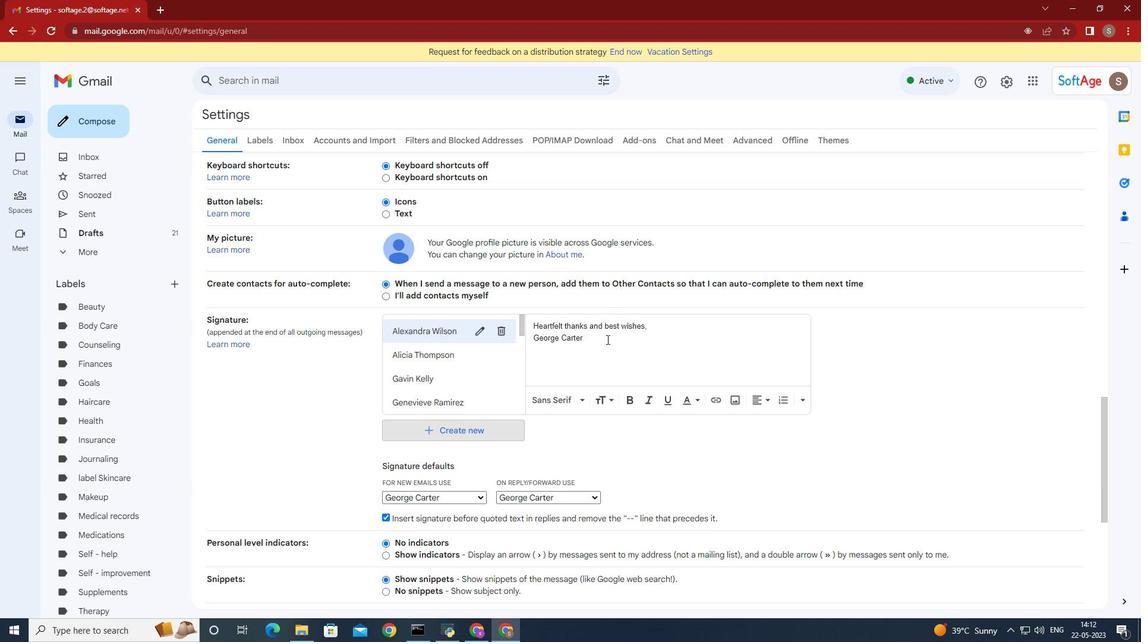 
Action: Key pressed <Key.backspace><Key.backspace><Key.backspace><Key.backspace><Key.backspace><Key.backspace><Key.backspace><Key.backspace><Key.backspace><Key.backspace><Key.backspace><Key.backspace><Key.backspace><Key.backspace><Key.backspace><Key.backspace><Key.backspace><Key.backspace><Key.backspace><Key.backspace><Key.backspace><Key.backspace><Key.backspace><Key.backspace><Key.backspace><Key.backspace><Key.backspace><Key.backspace><Key.backspace><Key.backspace><Key.backspace><Key.backspace><Key.backspace><Key.backspace><Key.backspace><Key.backspace><Key.backspace><Key.backspace><Key.backspace><Key.backspace><Key.backspace><Key.backspace><Key.backspace><Key.backspace><Key.backspace><Key.backspace><Key.backspace><Key.backspace><Key.backspace><Key.backspace><Key.backspace><Key.backspace><Key.shift>Have<Key.space>a<Key.shift><Key.space><Key.shift>G=g<Key.backspace><Key.backspace><Key.backspace>great<Key.space><Key.shift>Veterans<Key.space><Key.shift><Key.shift><Key.shift><Key.shift><Key.shift><Key.shift><Key.shift>Day,<Key.enter><Key.shift>Georgia<Key.space><Key.shift>Howaed
Screenshot: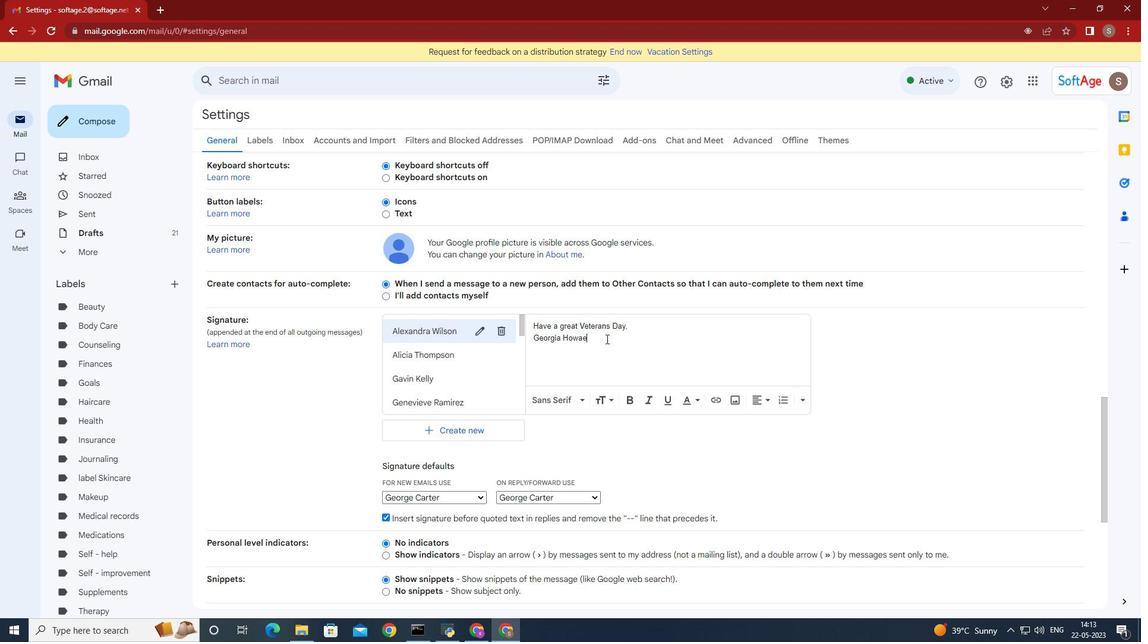 
Action: Mouse scrolled (606, 338) with delta (0, 0)
Screenshot: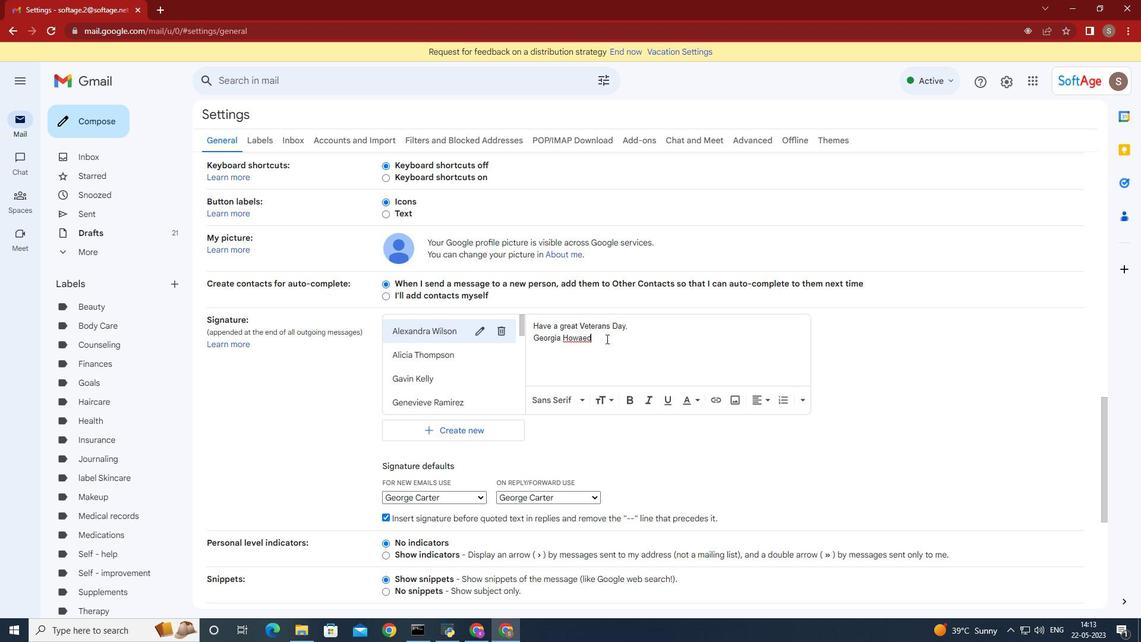 
Action: Mouse moved to (626, 345)
Screenshot: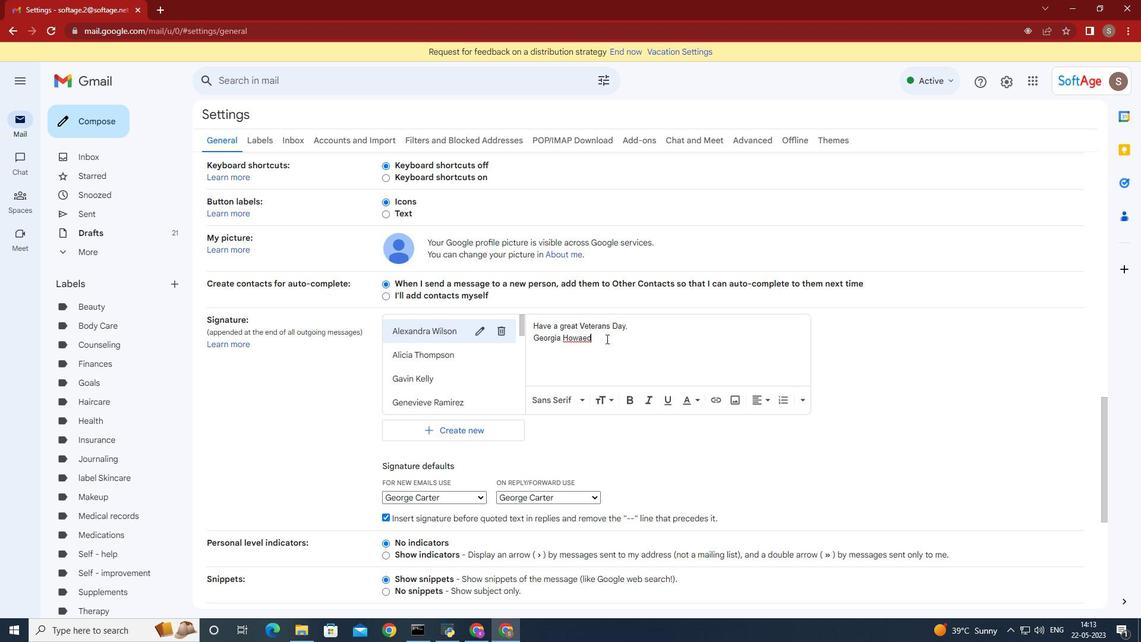 
Action: Mouse scrolled (626, 344) with delta (0, 0)
Screenshot: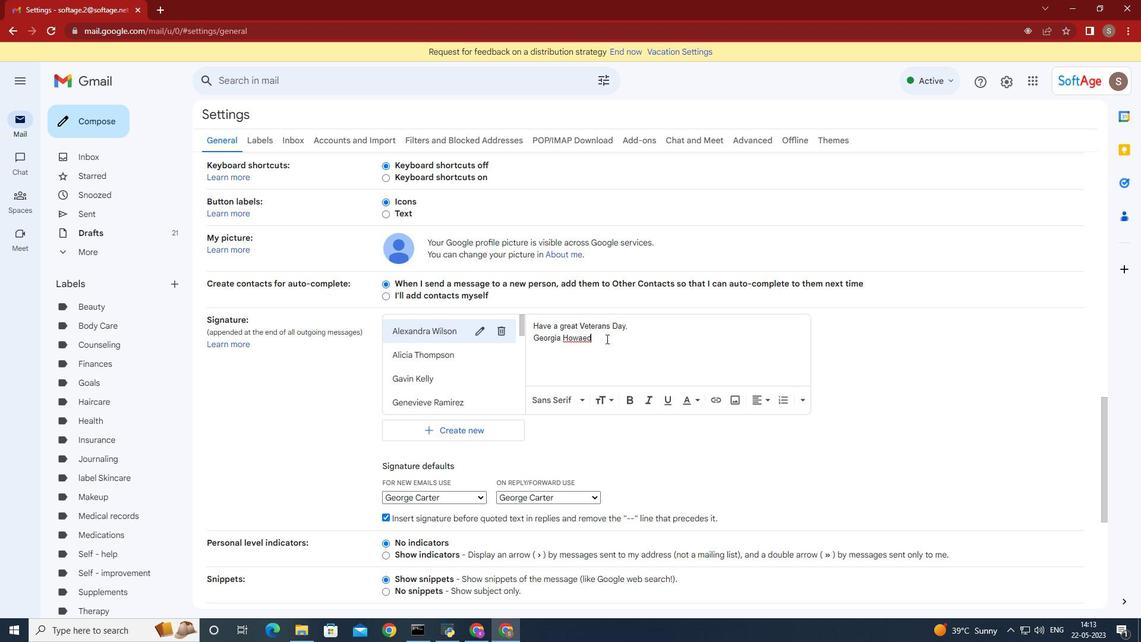 
Action: Mouse moved to (474, 376)
Screenshot: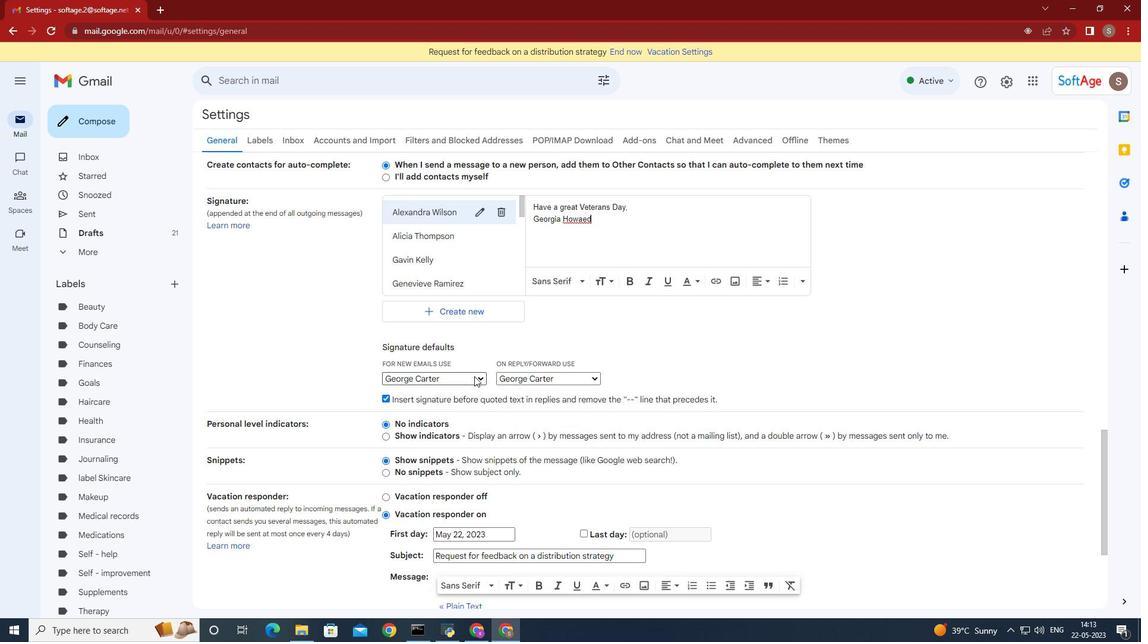 
Action: Mouse pressed left at (474, 376)
Screenshot: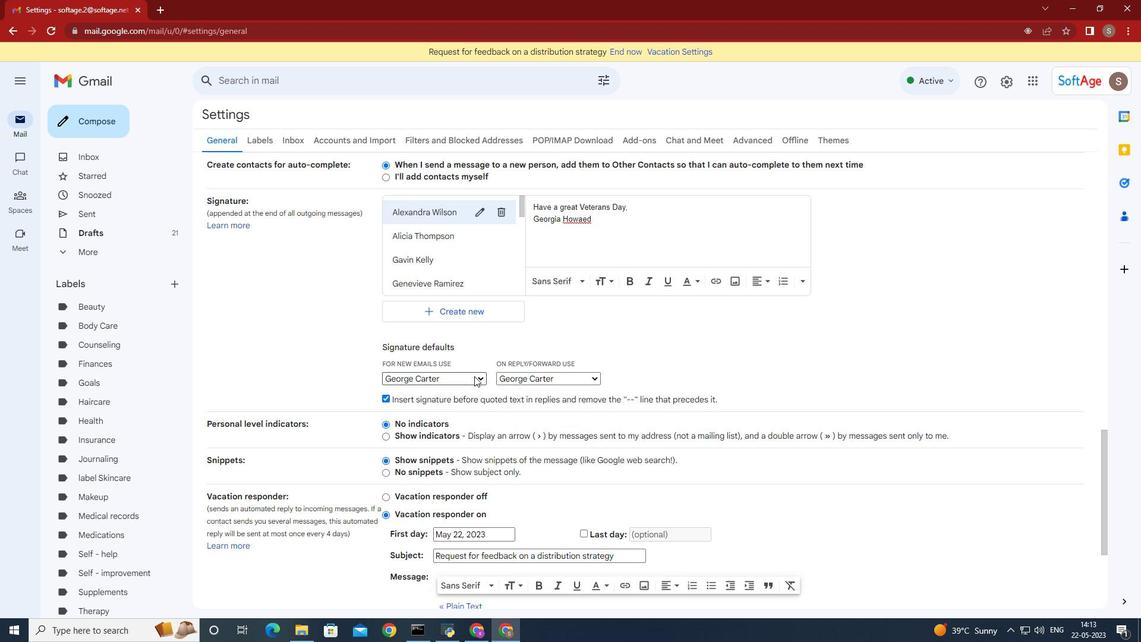 
Action: Mouse moved to (444, 460)
Screenshot: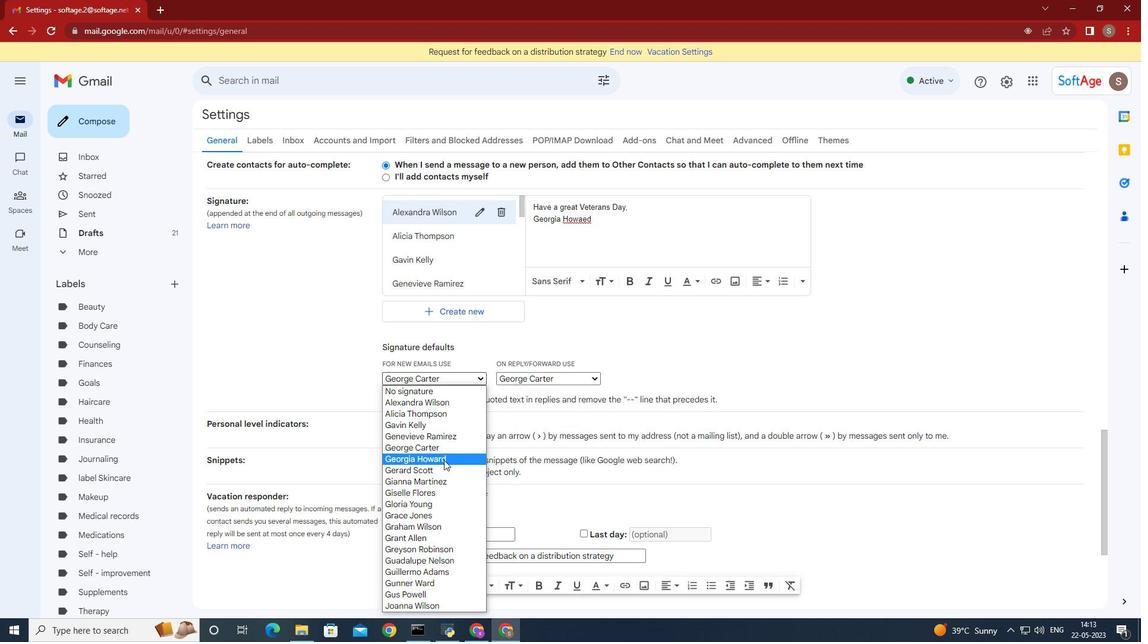 
Action: Mouse pressed left at (444, 460)
Screenshot: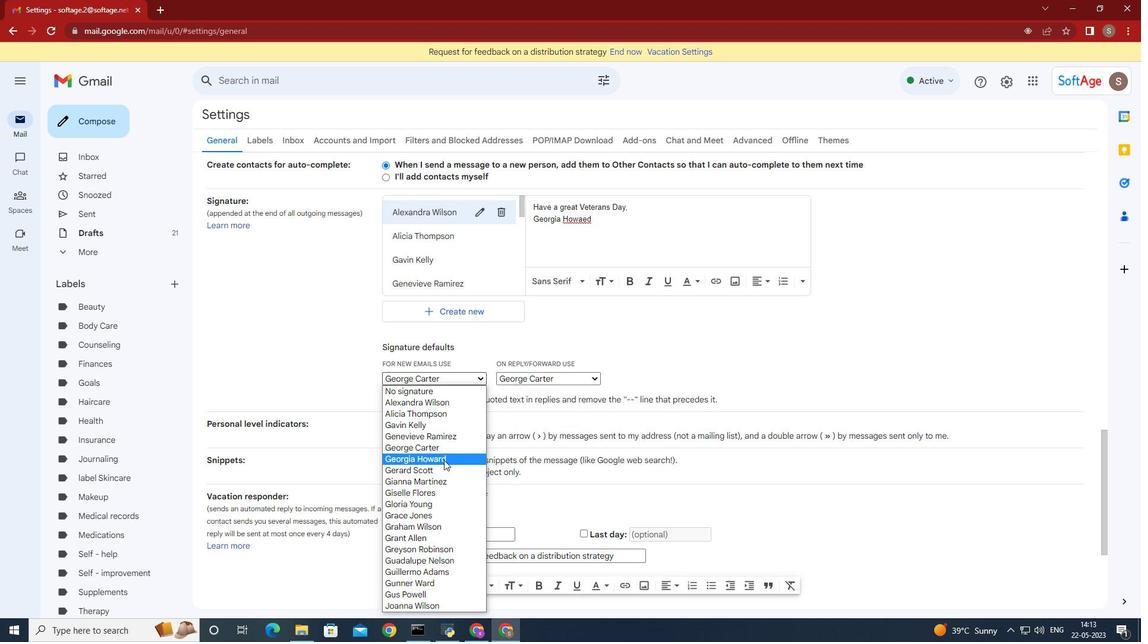 
Action: Mouse moved to (593, 378)
Screenshot: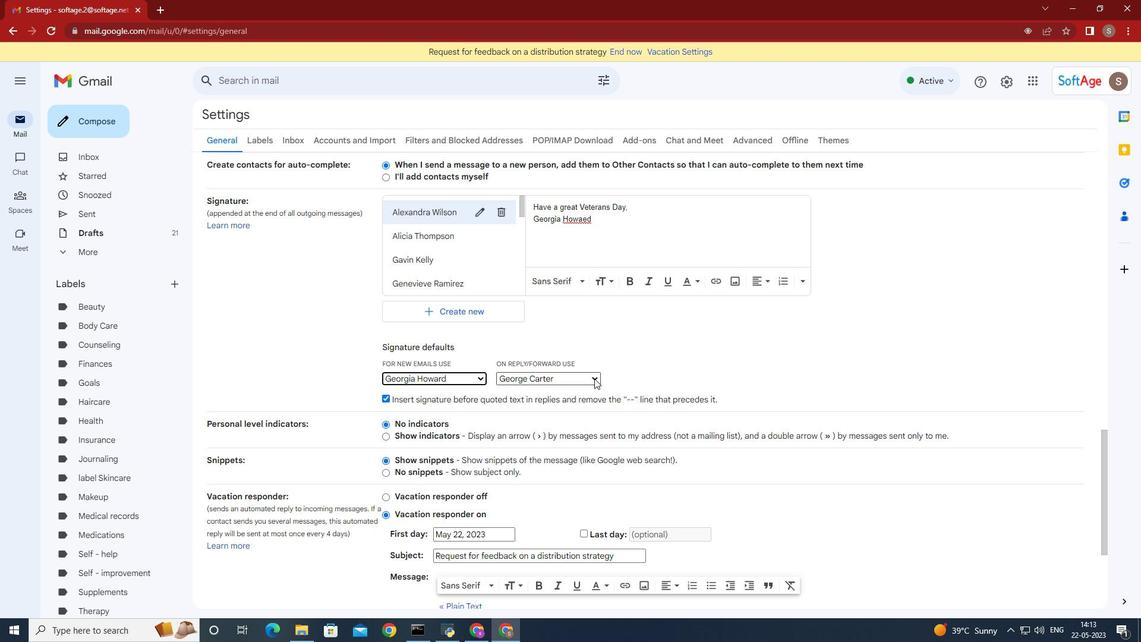 
Action: Mouse pressed left at (593, 378)
Screenshot: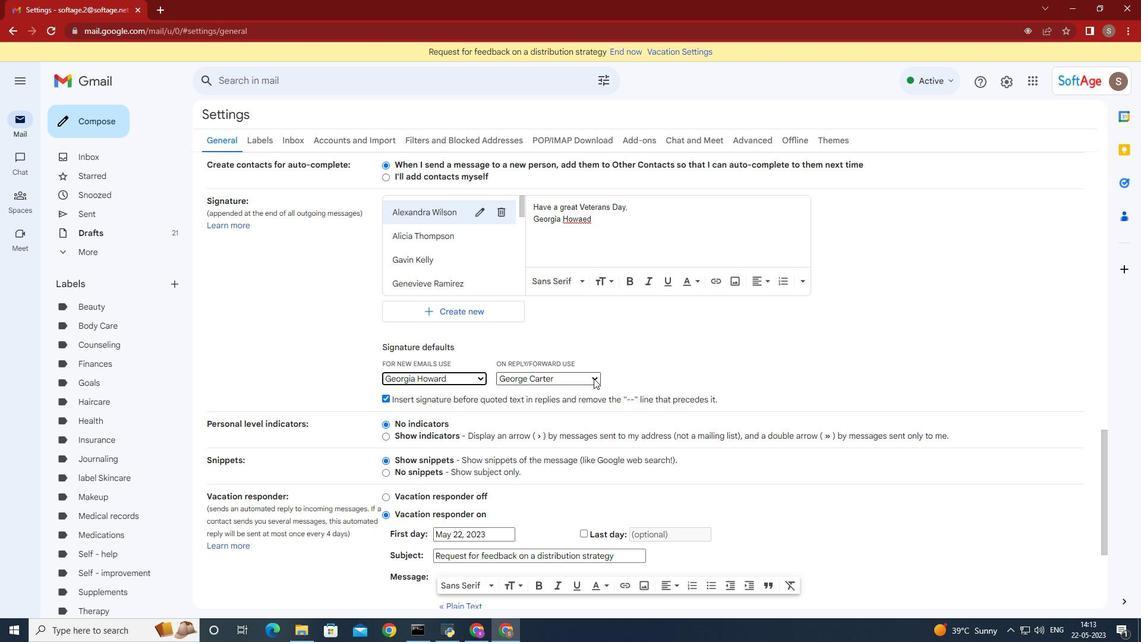 
Action: Mouse moved to (566, 460)
Screenshot: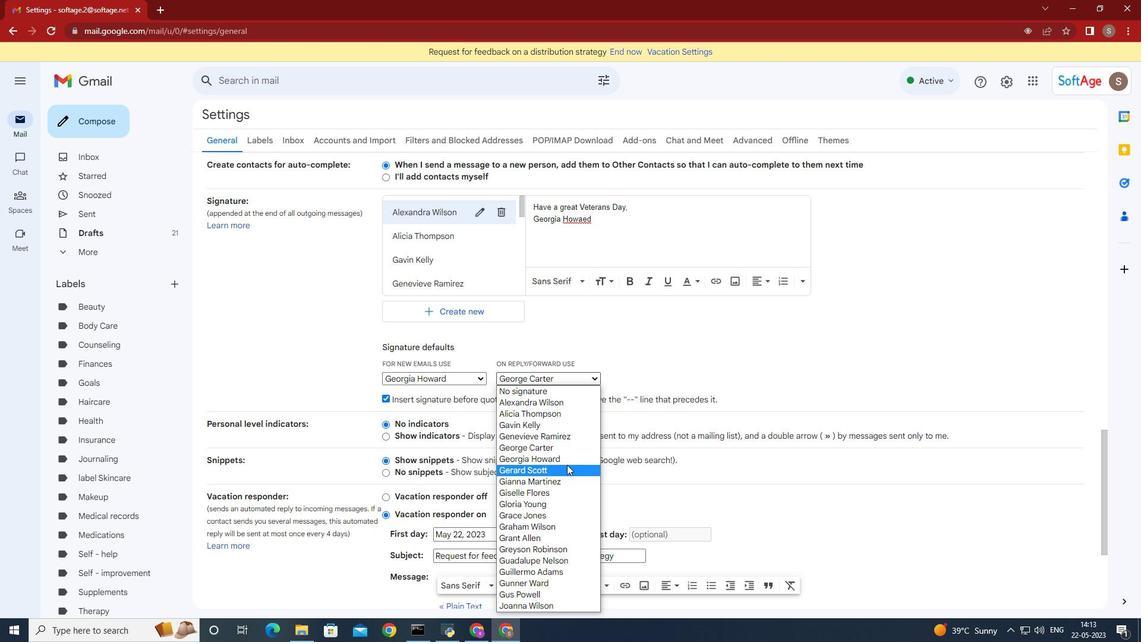 
Action: Mouse pressed left at (566, 460)
Screenshot: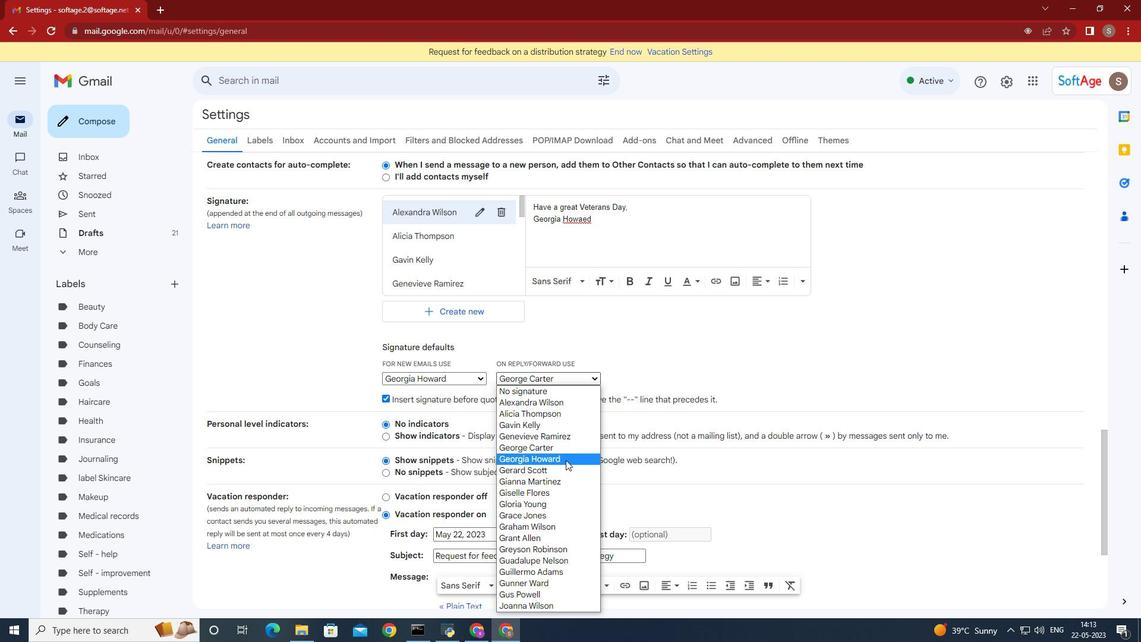 
Action: Mouse moved to (651, 440)
Screenshot: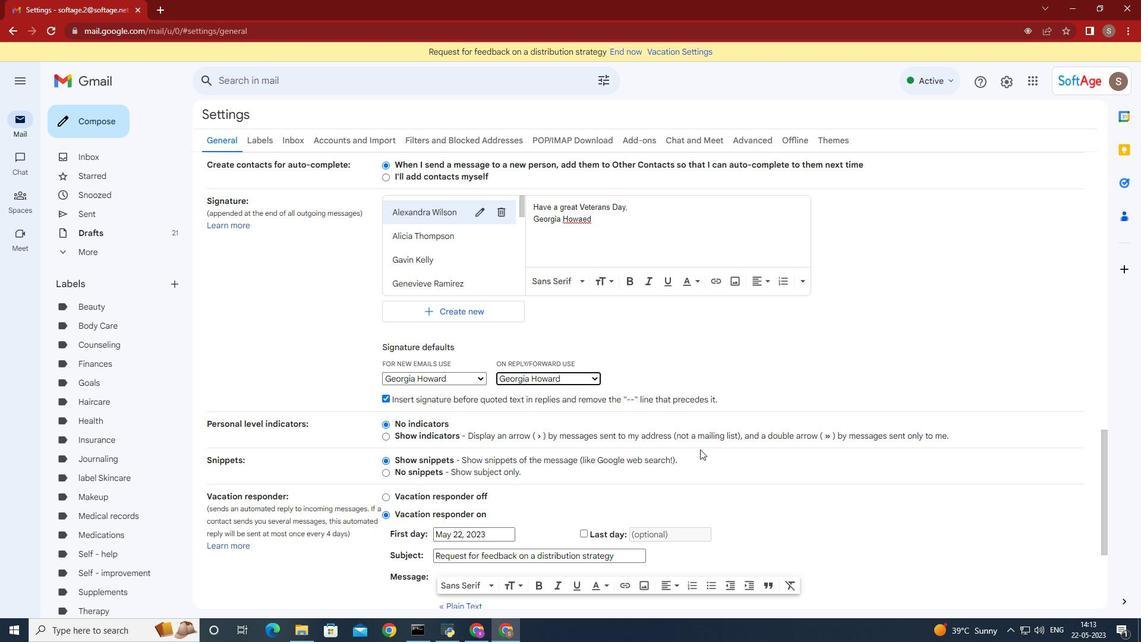 
Action: Mouse scrolled (651, 439) with delta (0, 0)
Screenshot: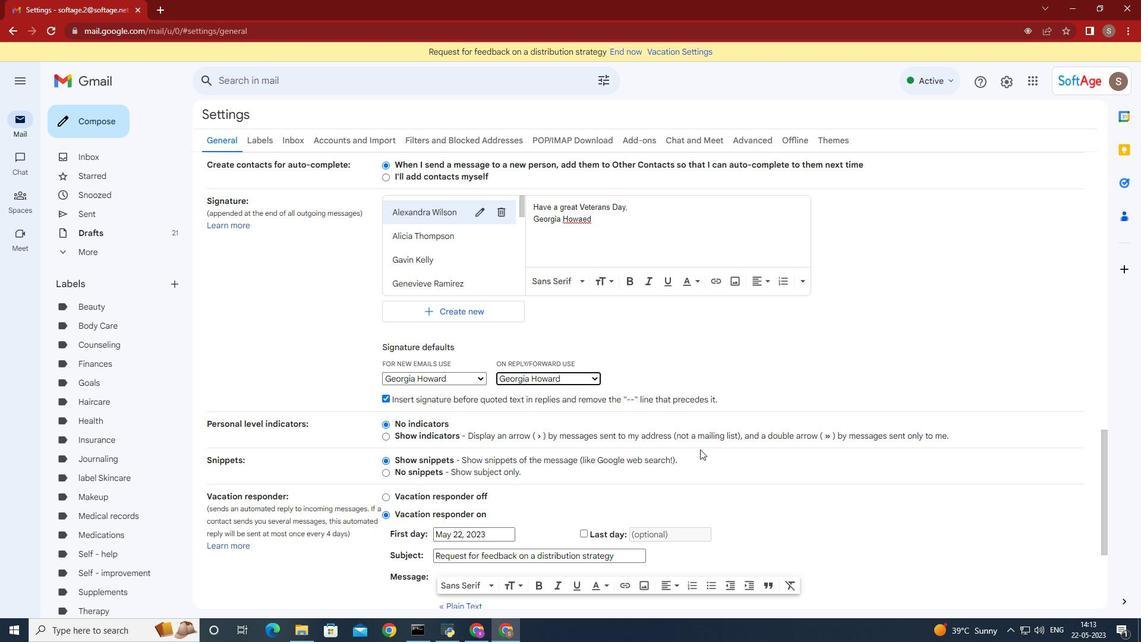 
Action: Mouse scrolled (651, 439) with delta (0, 0)
Screenshot: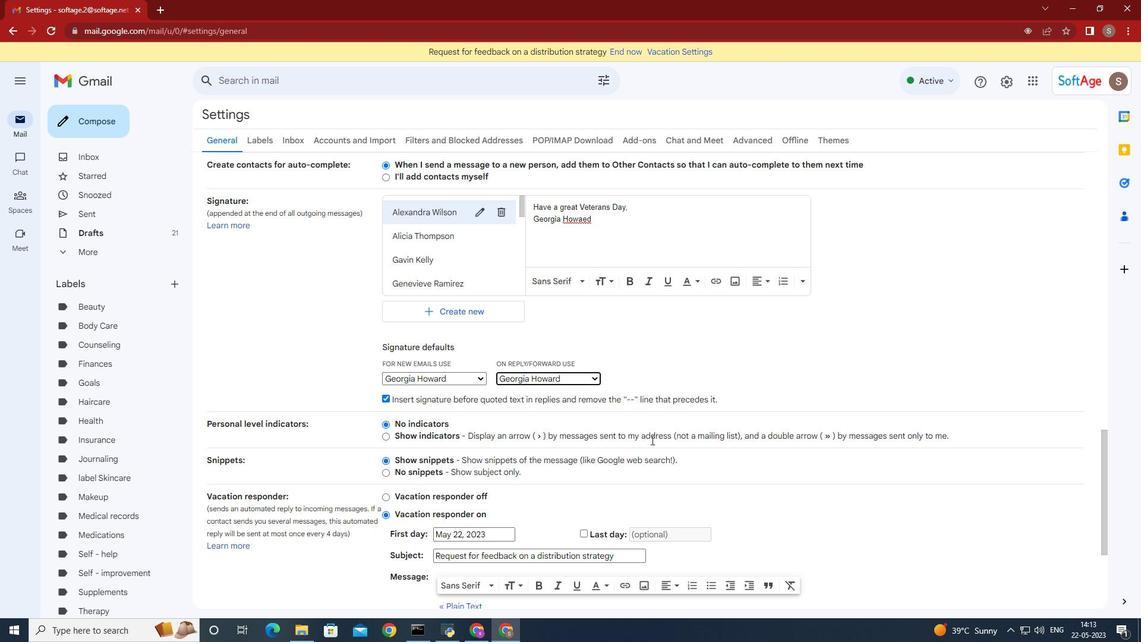 
Action: Mouse scrolled (651, 439) with delta (0, 0)
Screenshot: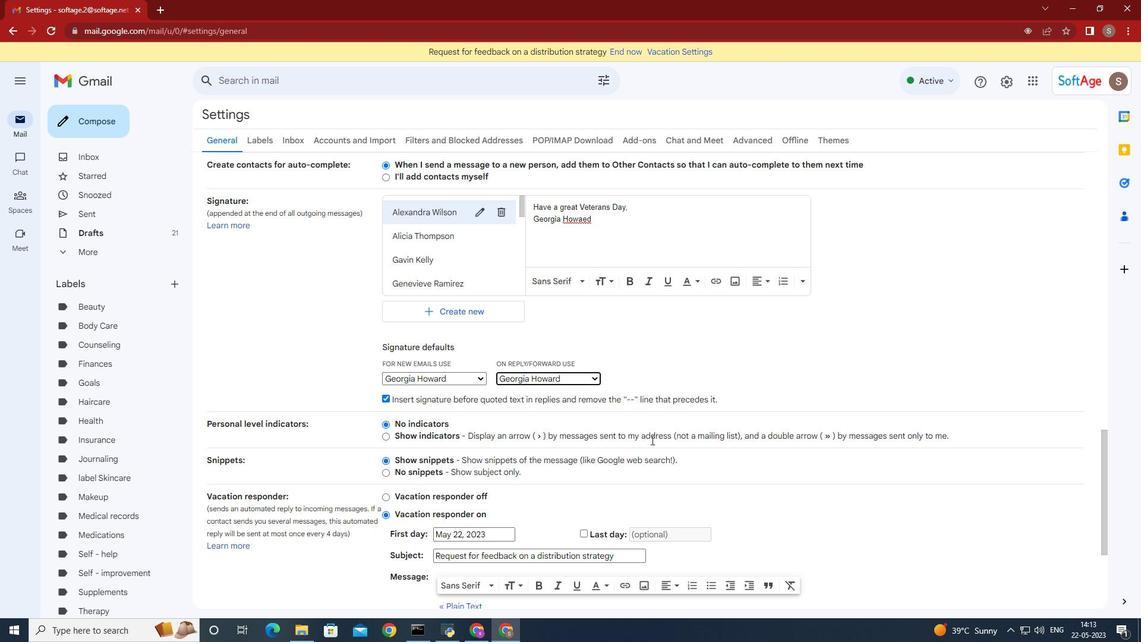 
Action: Mouse scrolled (651, 439) with delta (0, 0)
Screenshot: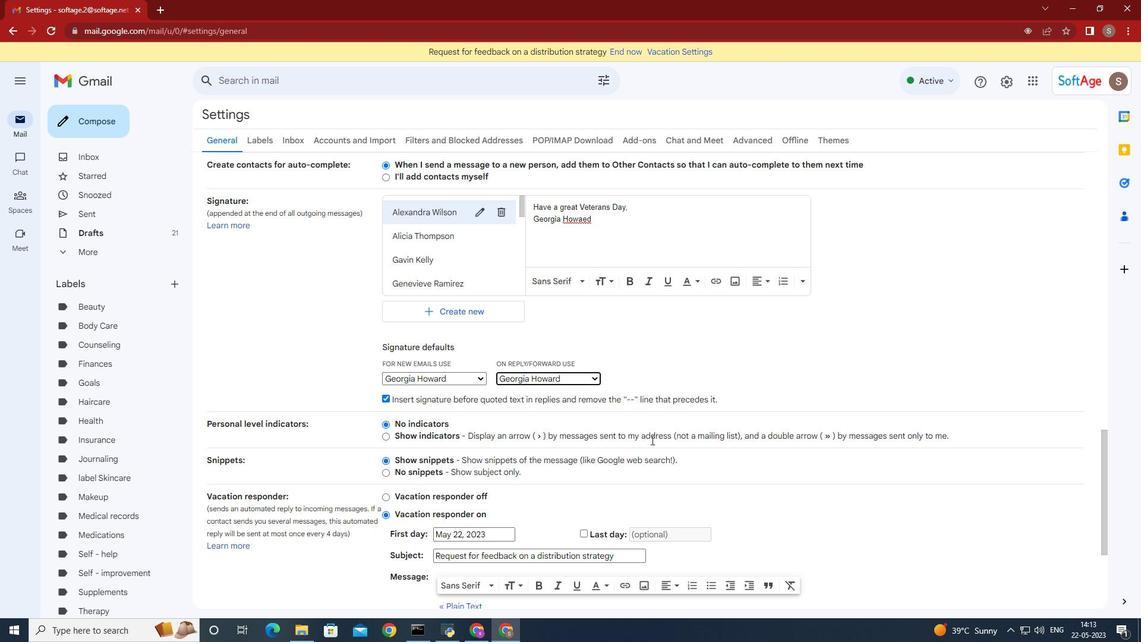 
Action: Mouse scrolled (651, 439) with delta (0, 0)
Screenshot: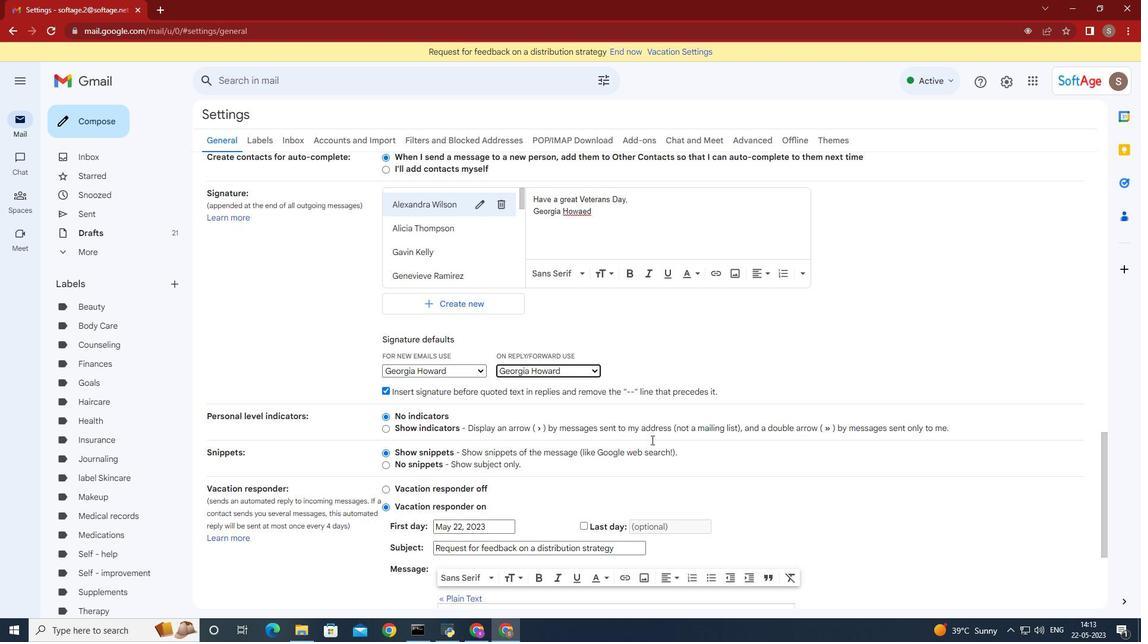
Action: Mouse moved to (619, 548)
Screenshot: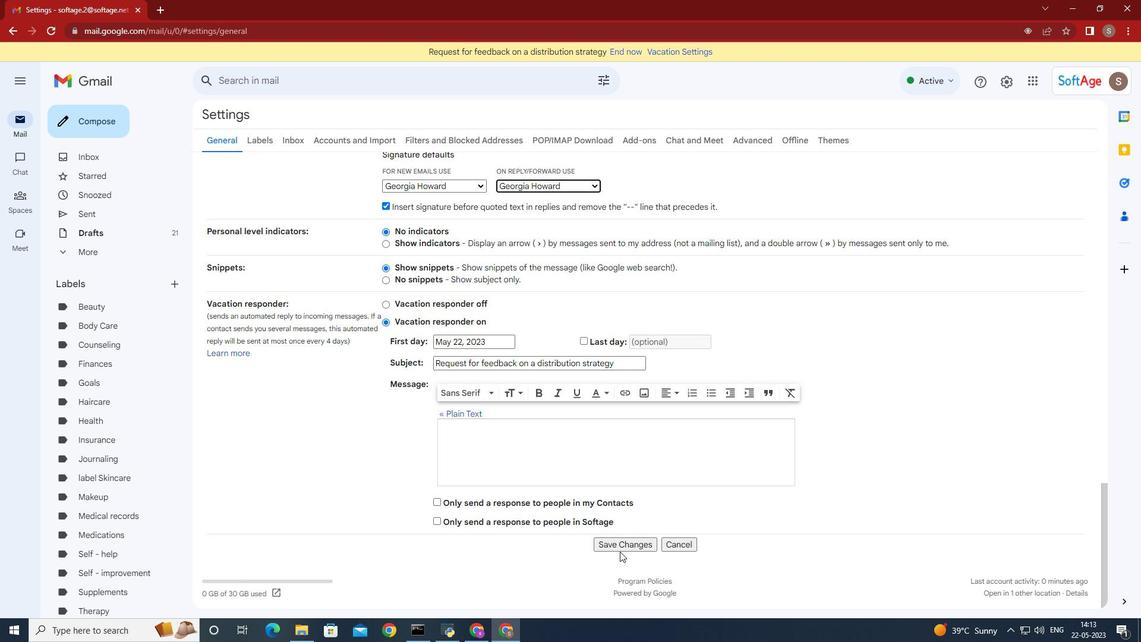 
Action: Mouse pressed left at (619, 548)
Screenshot: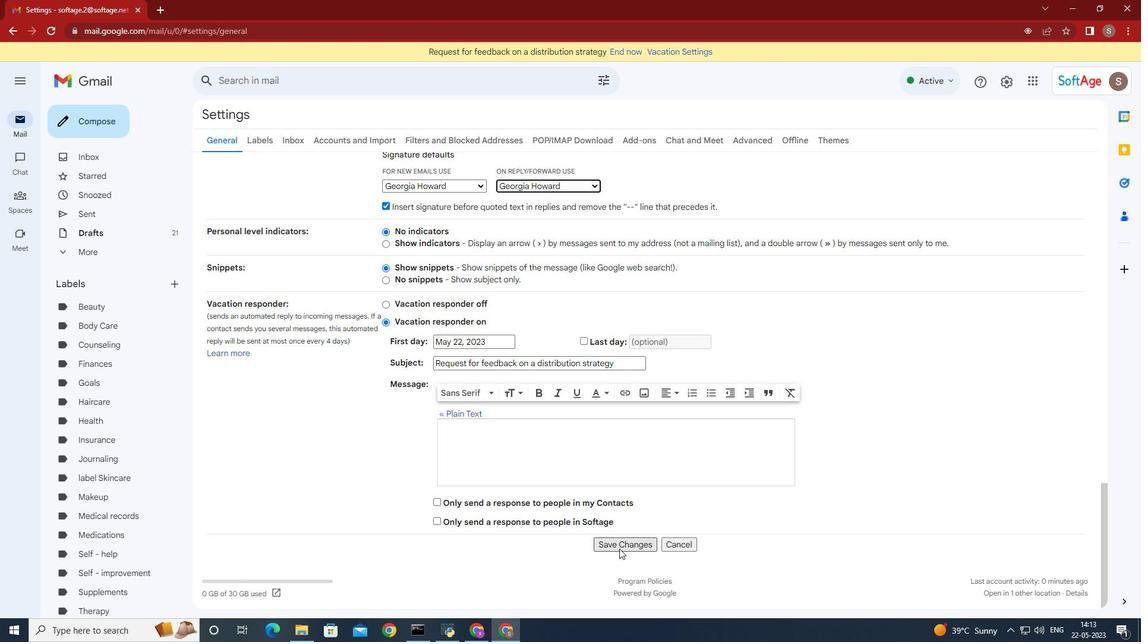 
Action: Mouse moved to (79, 122)
Screenshot: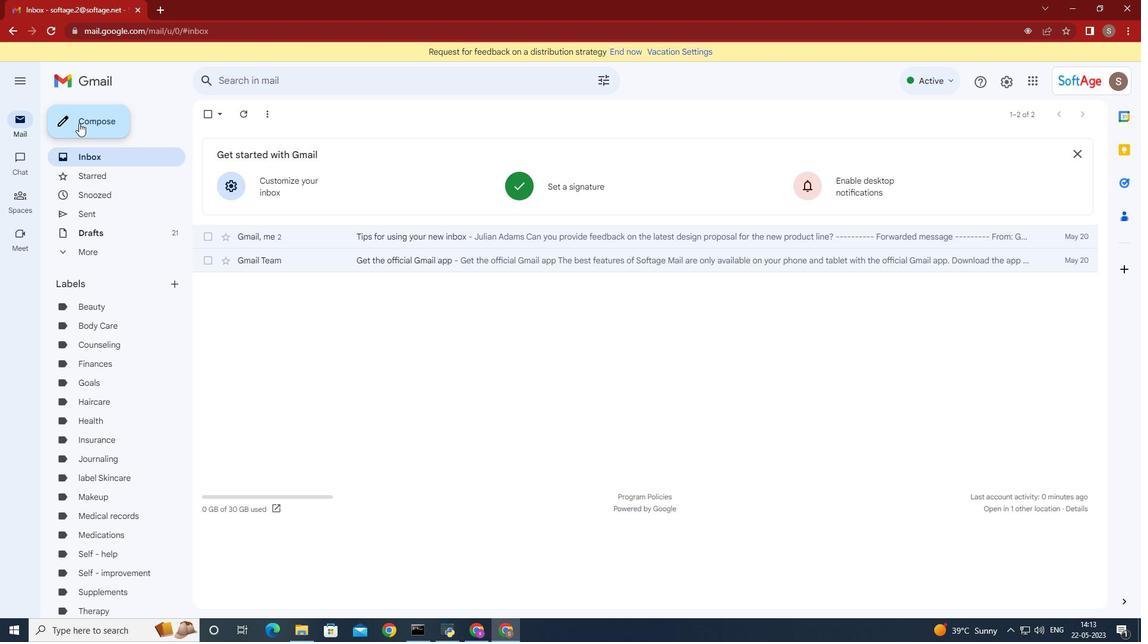 
Action: Mouse pressed left at (79, 122)
Screenshot: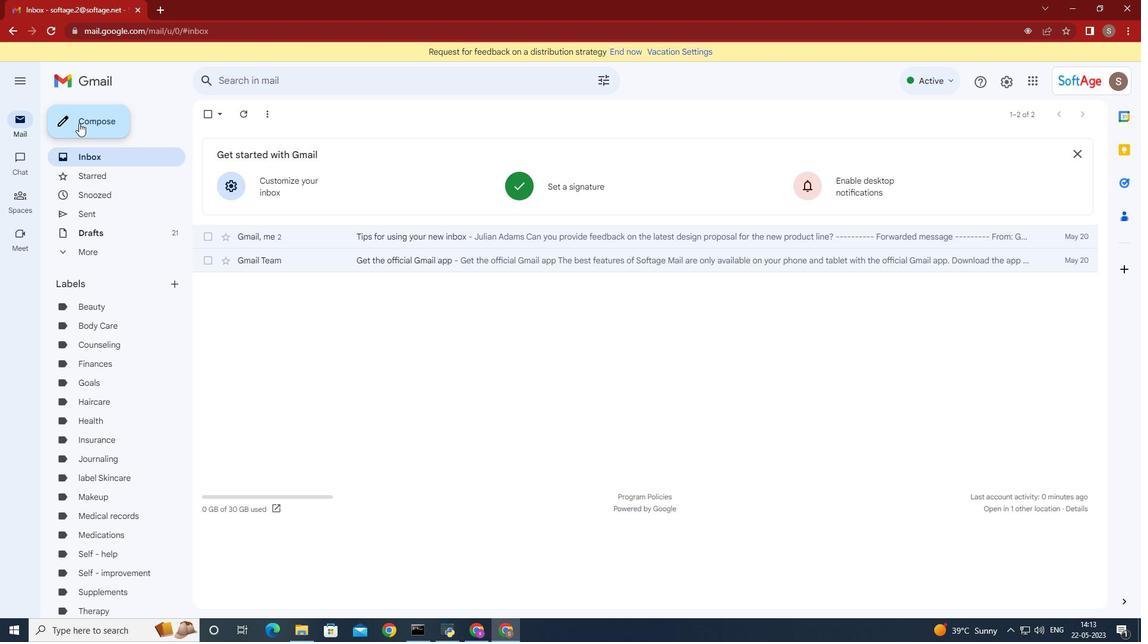 
Action: Mouse moved to (788, 290)
Screenshot: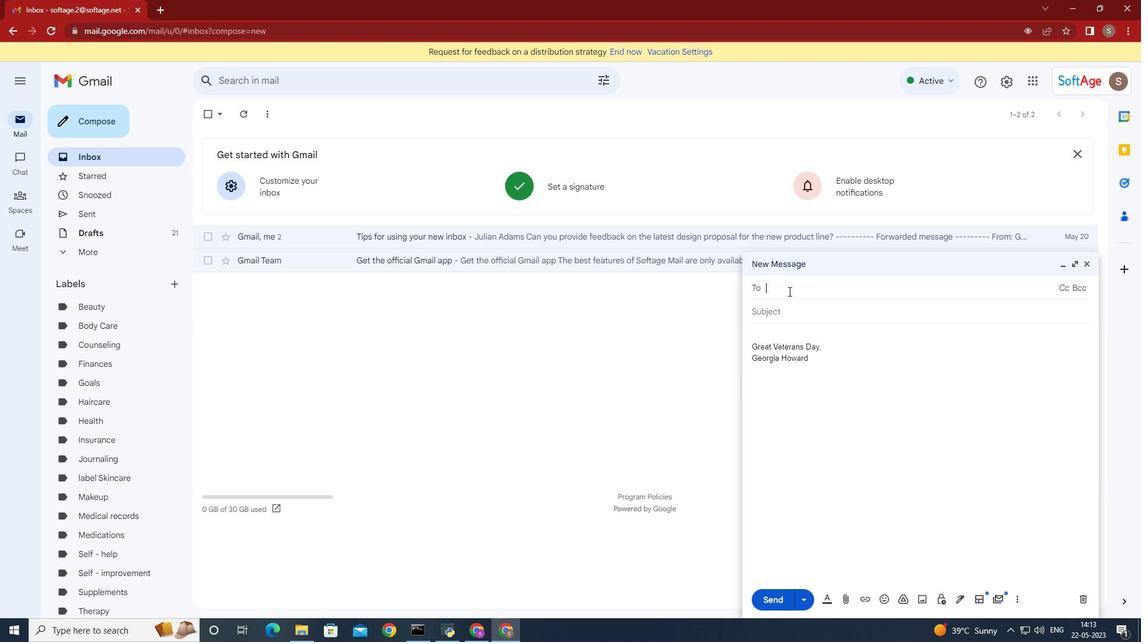 
Action: Key pressed <Key.shift>Softage.8
Screenshot: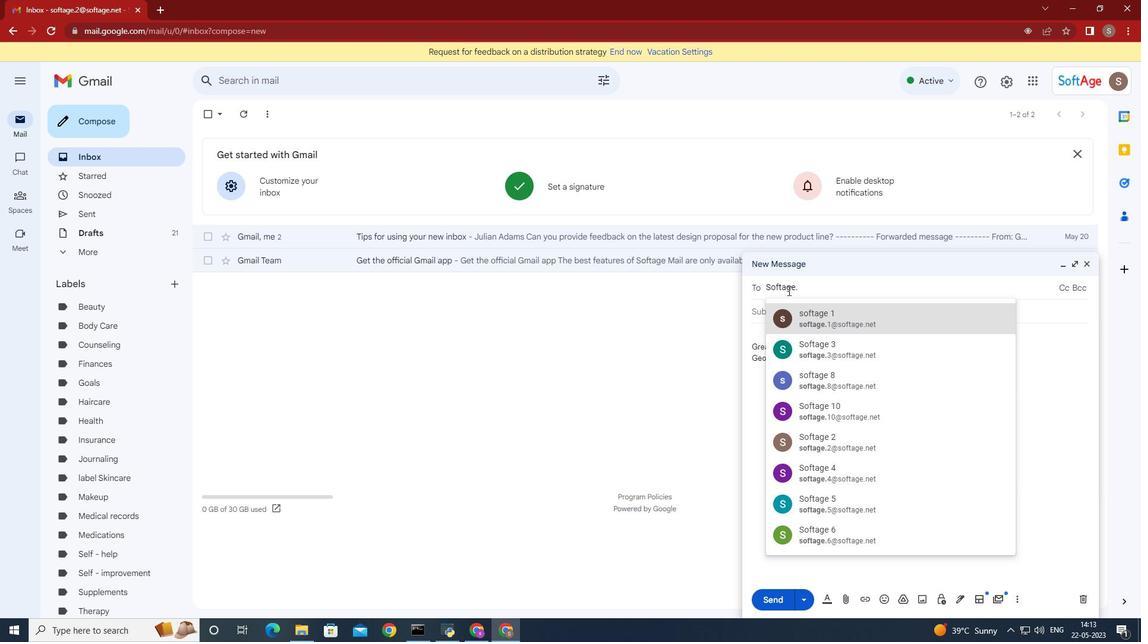 
Action: Mouse moved to (812, 311)
Screenshot: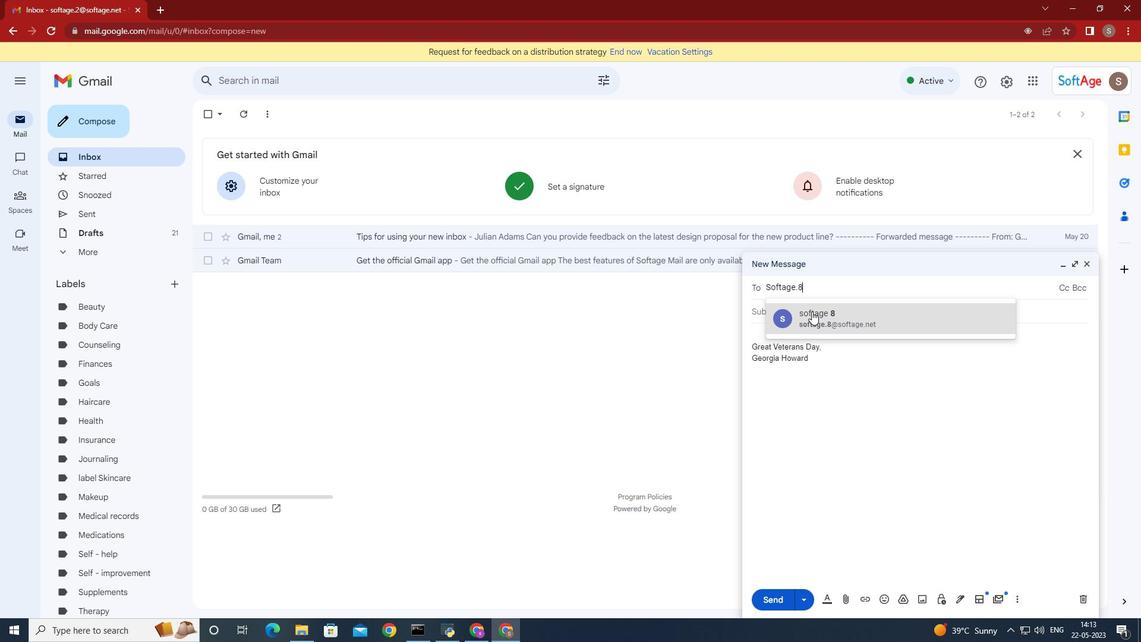 
Action: Mouse pressed left at (812, 311)
Screenshot: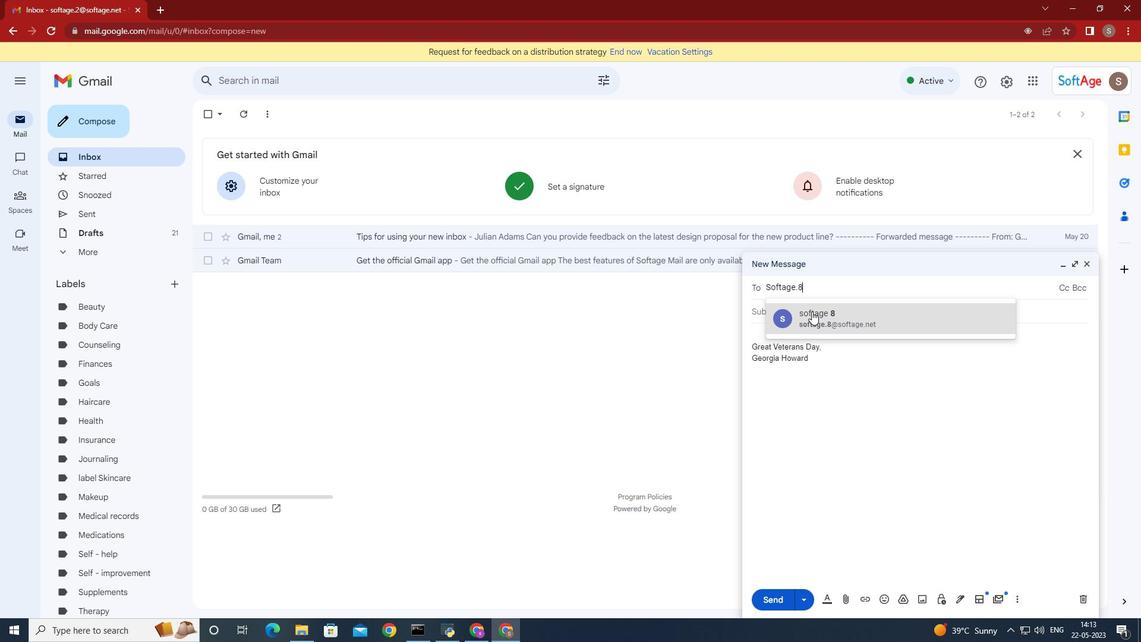 
Action: Mouse moved to (177, 283)
Screenshot: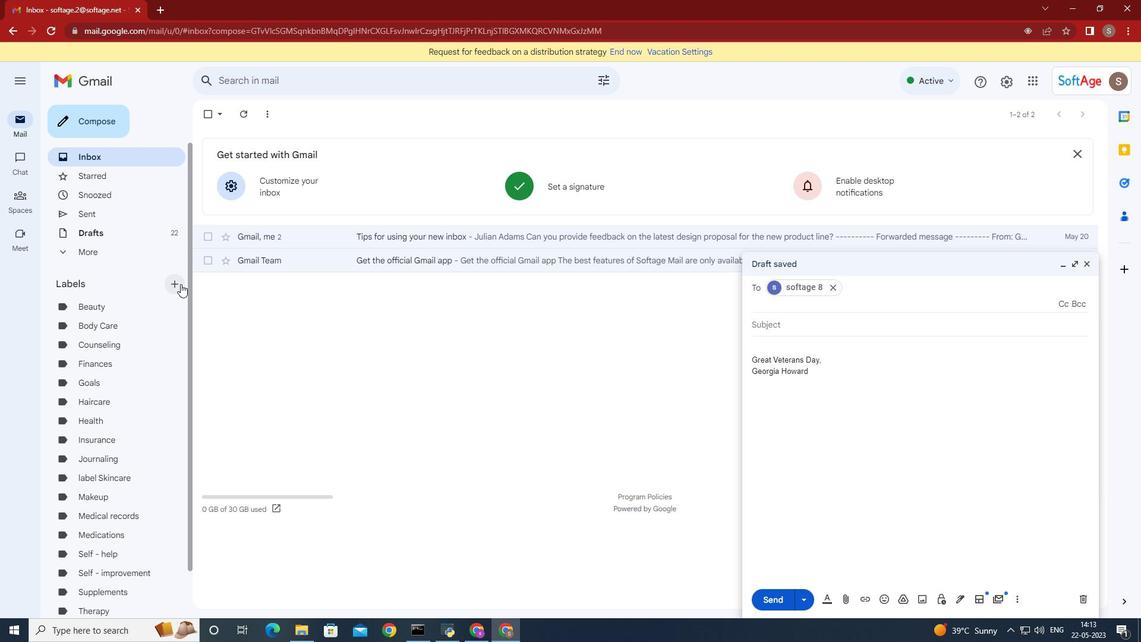 
Action: Mouse pressed left at (177, 283)
Screenshot: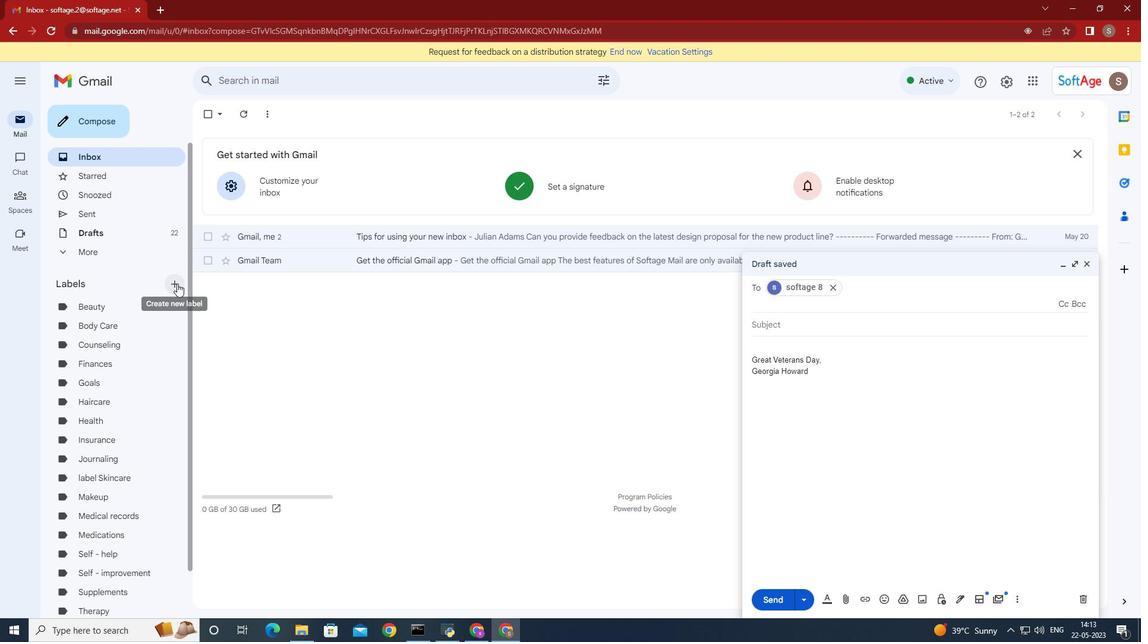 
Action: Mouse moved to (445, 334)
Screenshot: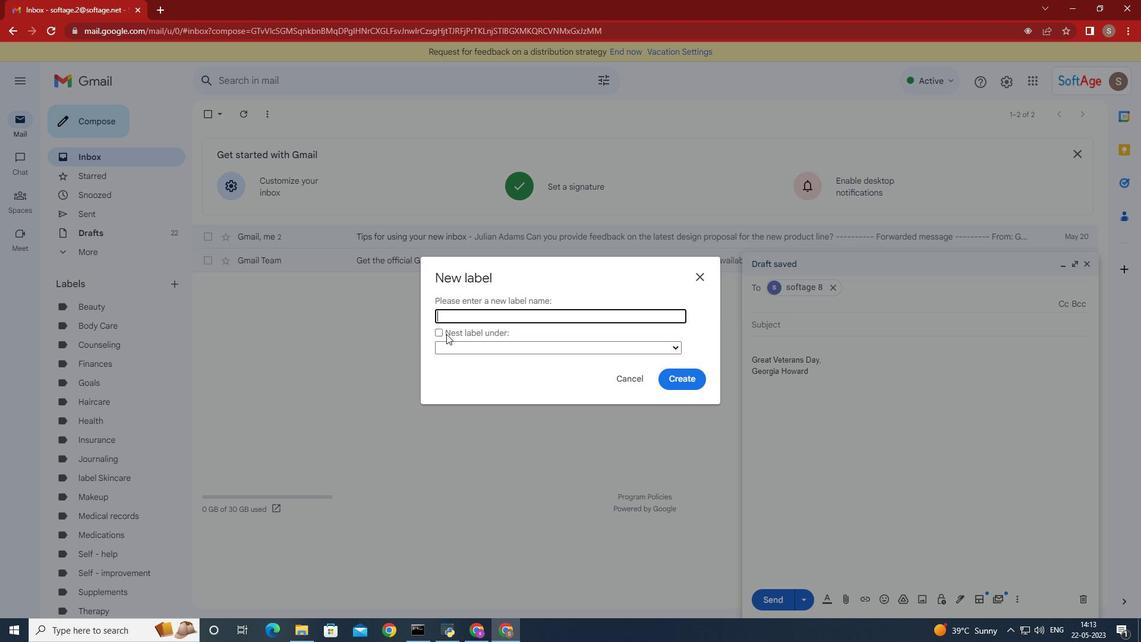 
Action: Key pressed <Key.shift>Haircare
Screenshot: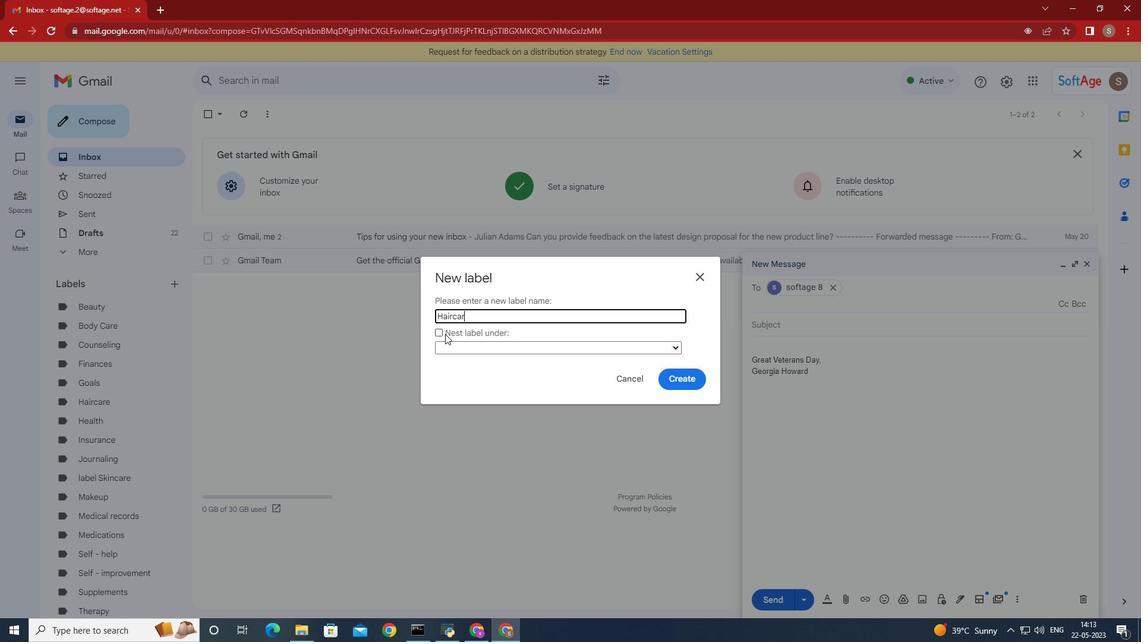 
Action: Mouse moved to (690, 382)
Screenshot: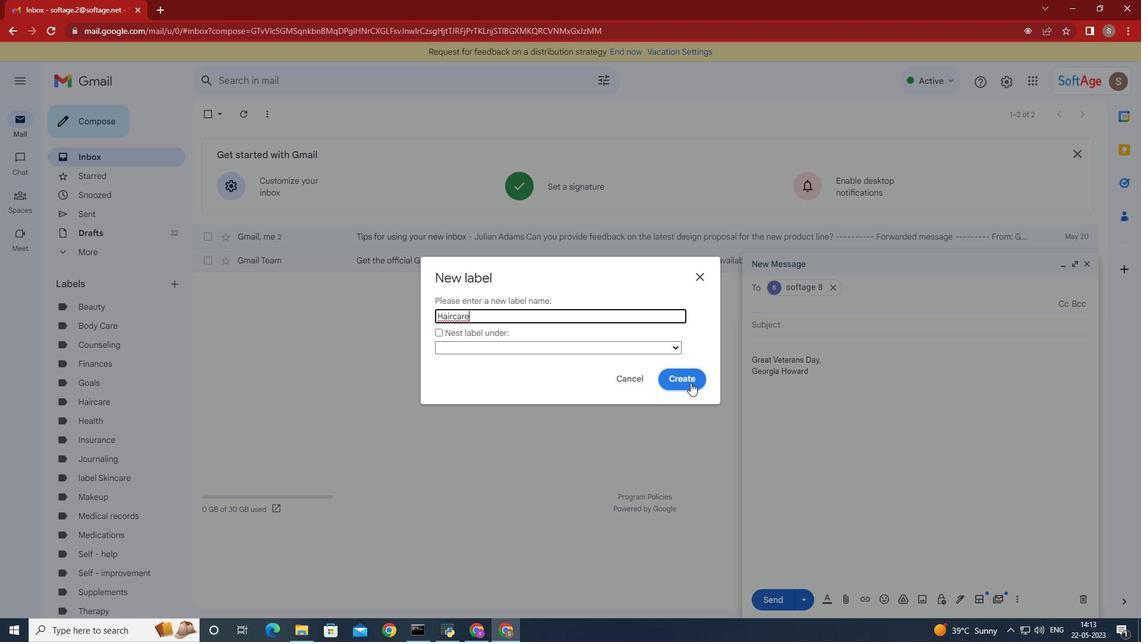 
Action: Mouse pressed left at (690, 382)
Screenshot: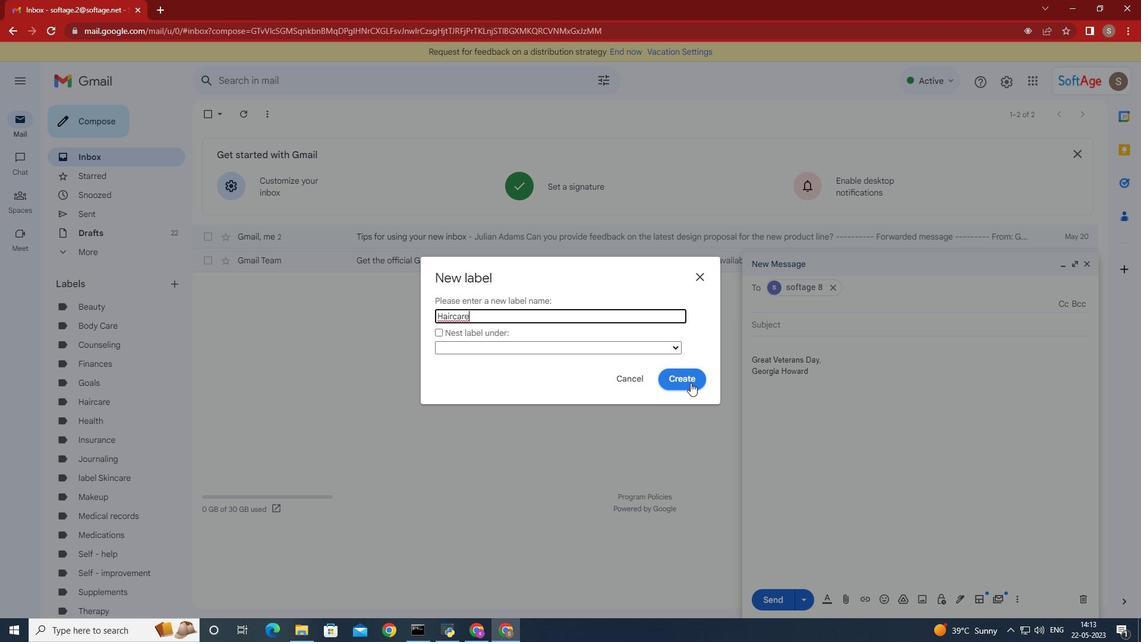 
Action: Mouse moved to (691, 388)
Screenshot: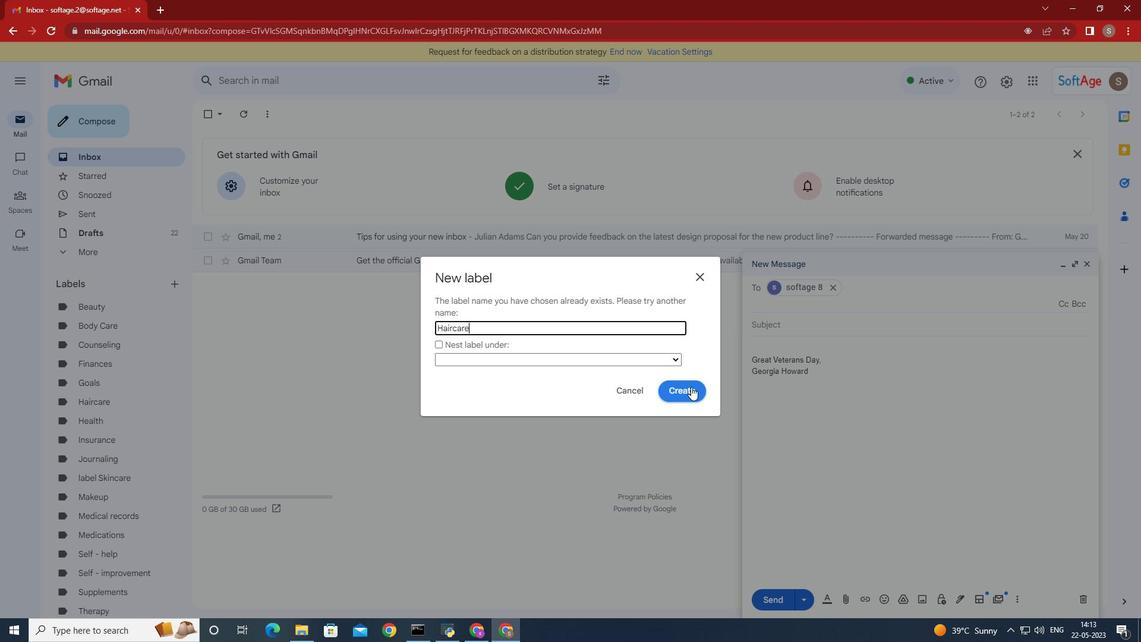 
